 Task: Find a round trip flight from Hanoi to Ho Chi Minh City for 2 passengers in economy class, departing on July 12 and returning on July 15, with a budget of $1800 and no carry-on bags.
Action: Mouse moved to (332, 312)
Screenshot: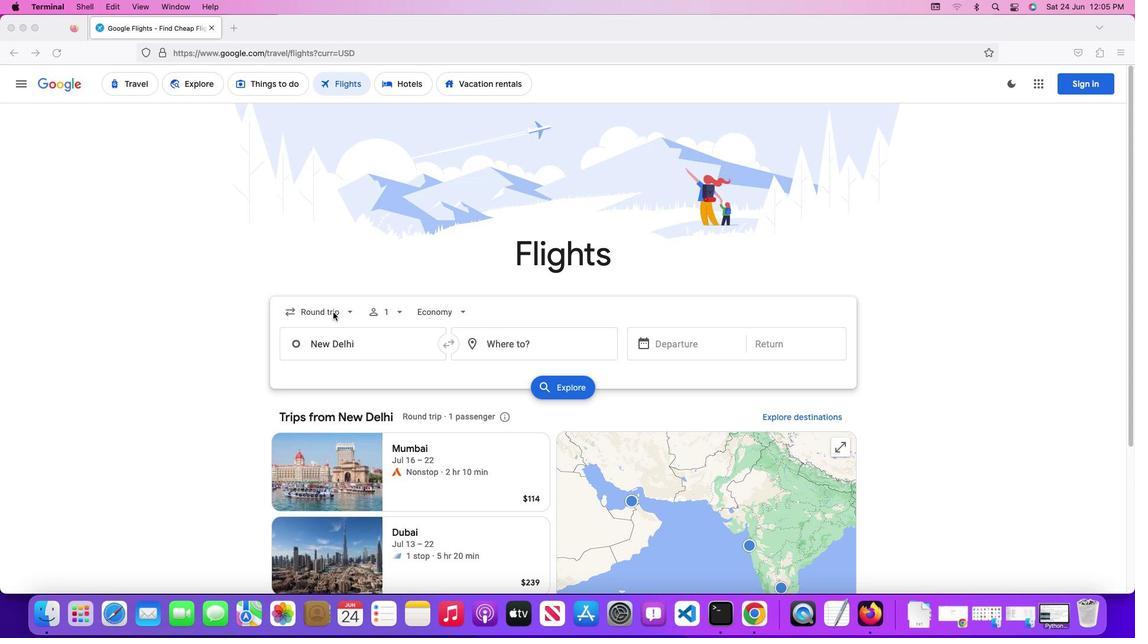 
Action: Mouse pressed left at (332, 312)
Screenshot: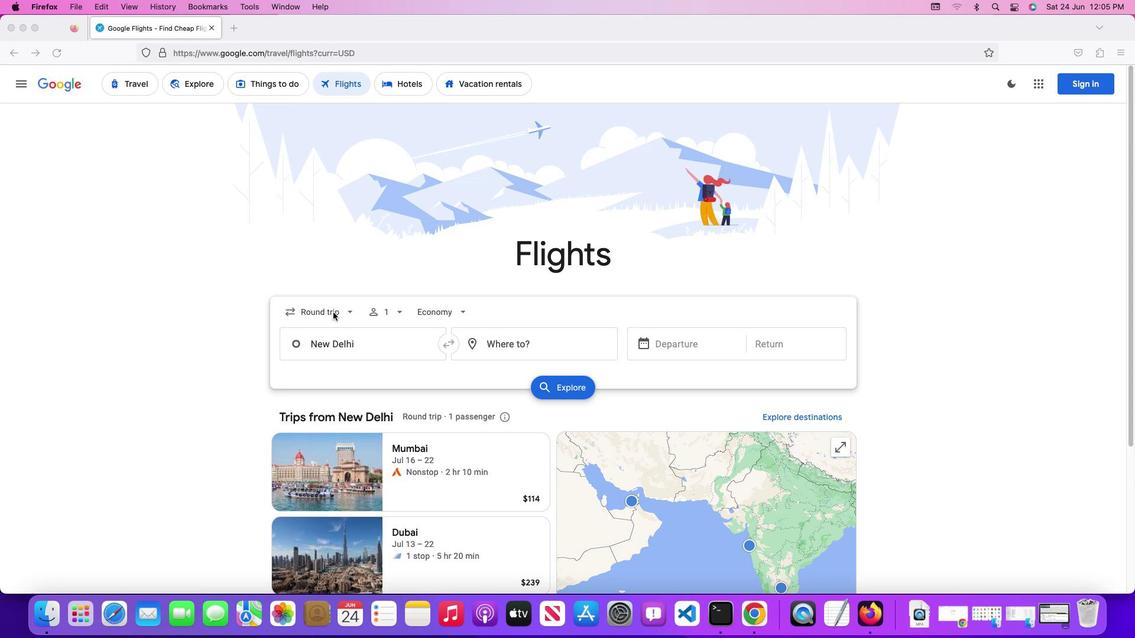 
Action: Mouse pressed left at (332, 312)
Screenshot: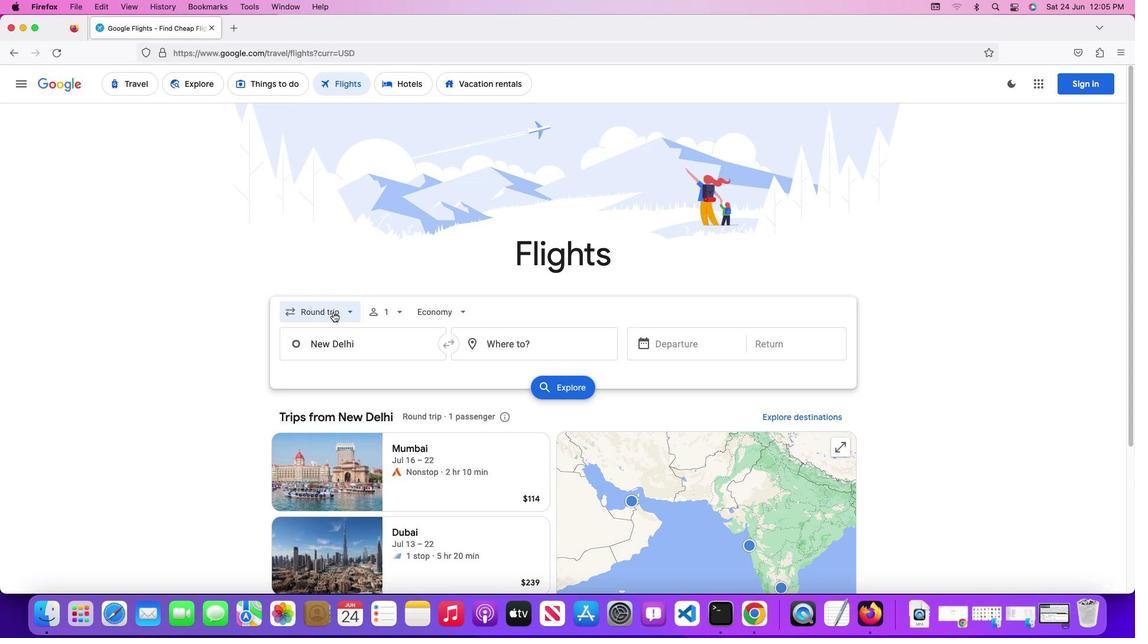 
Action: Mouse moved to (342, 351)
Screenshot: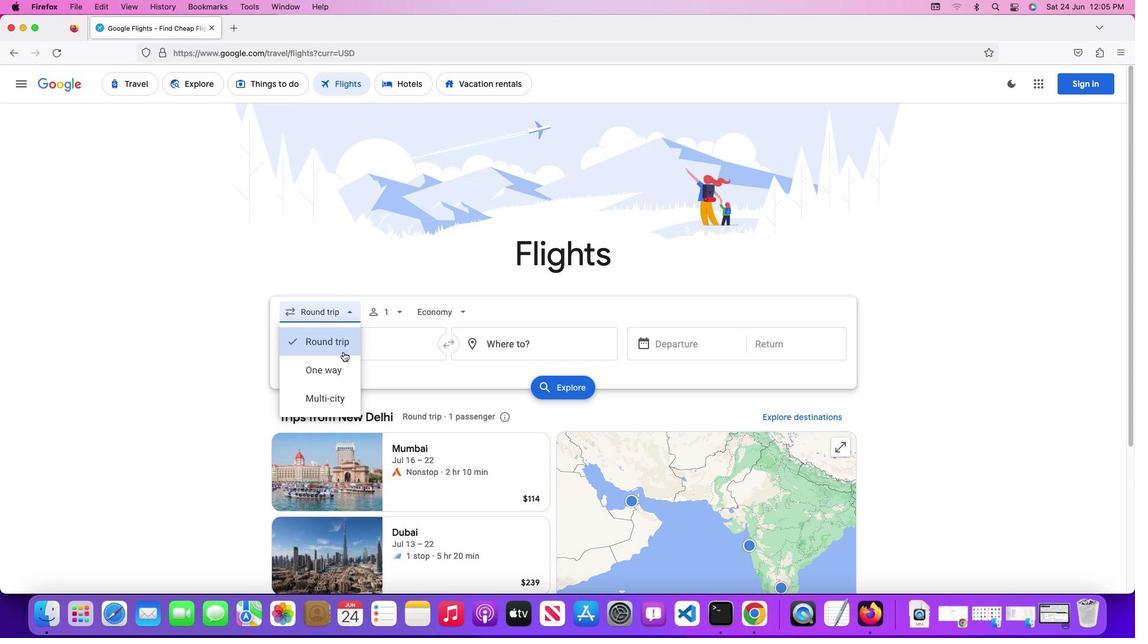 
Action: Mouse pressed left at (342, 351)
Screenshot: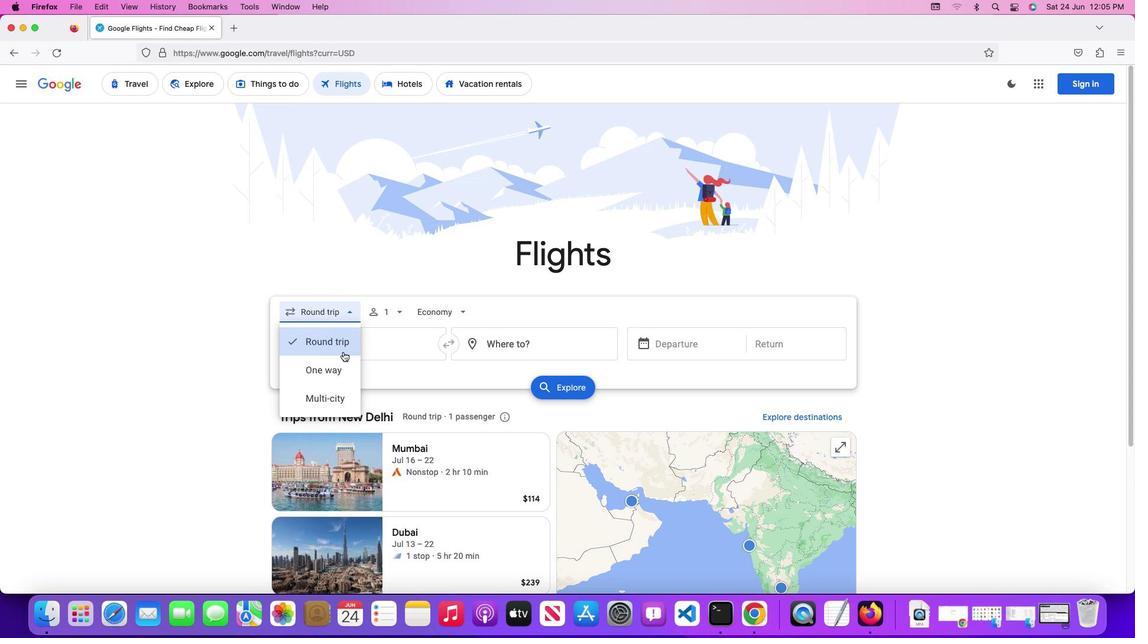 
Action: Mouse moved to (402, 311)
Screenshot: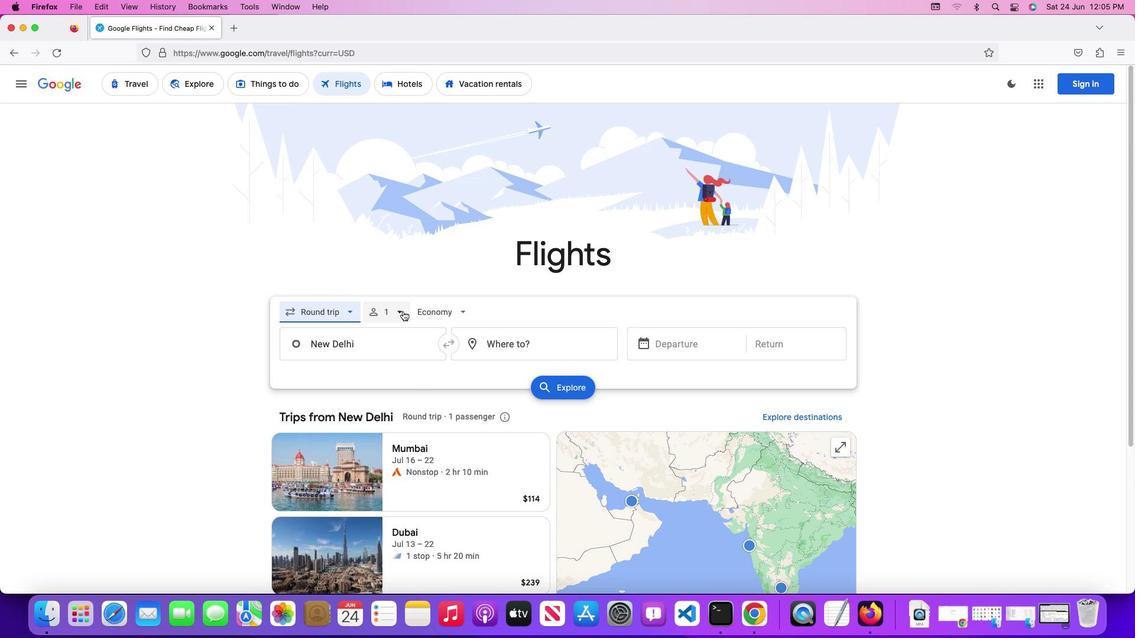 
Action: Mouse pressed left at (402, 311)
Screenshot: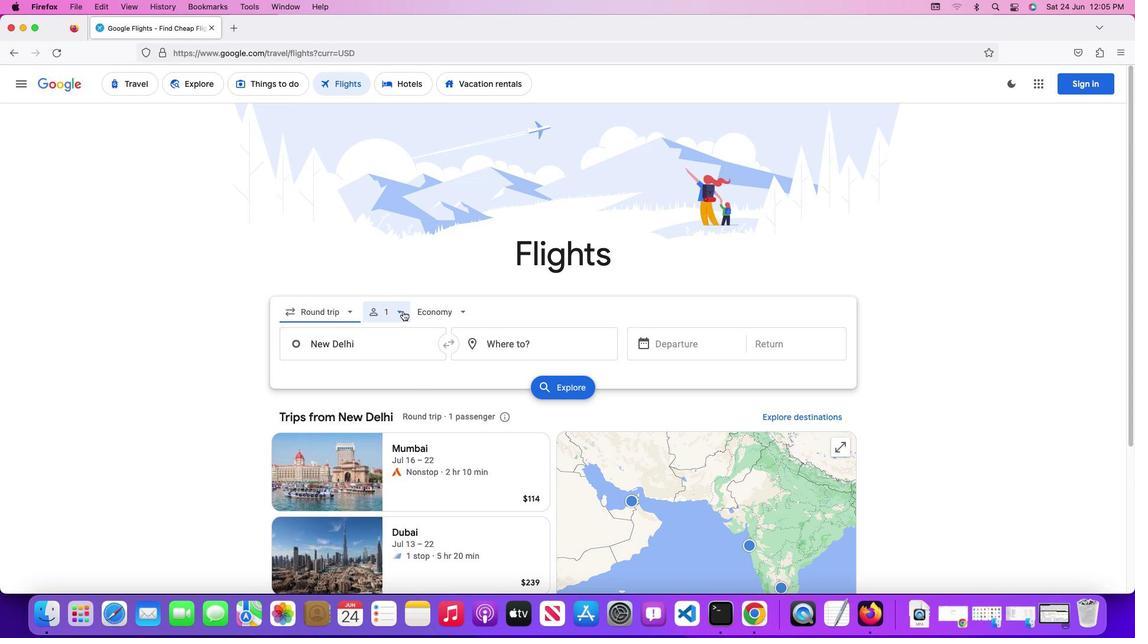 
Action: Mouse moved to (466, 342)
Screenshot: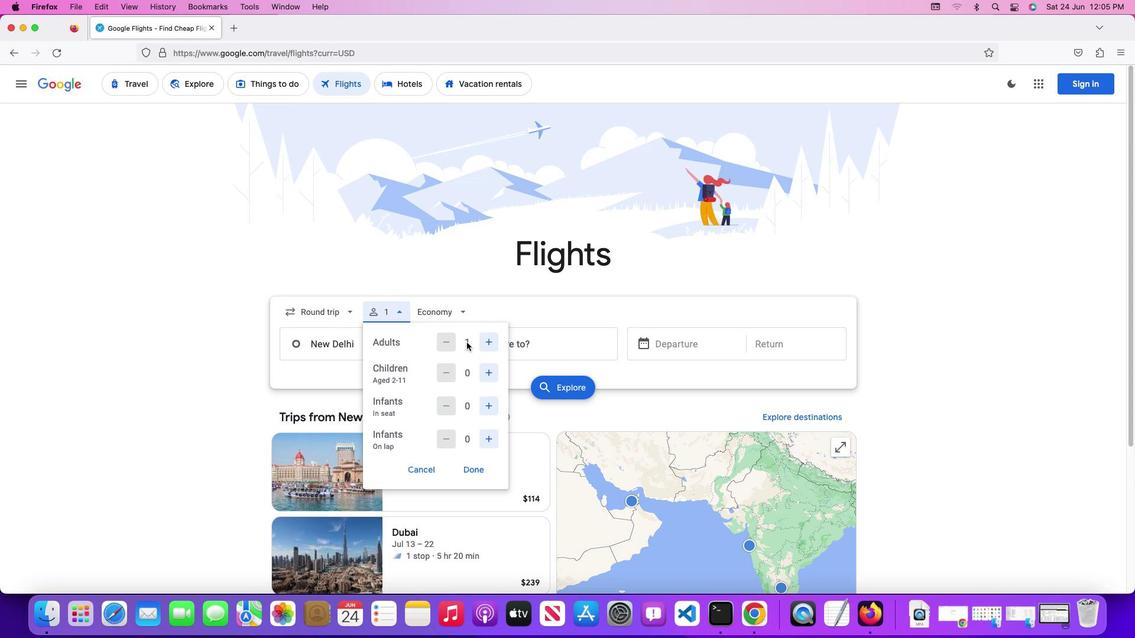 
Action: Mouse pressed left at (466, 342)
Screenshot: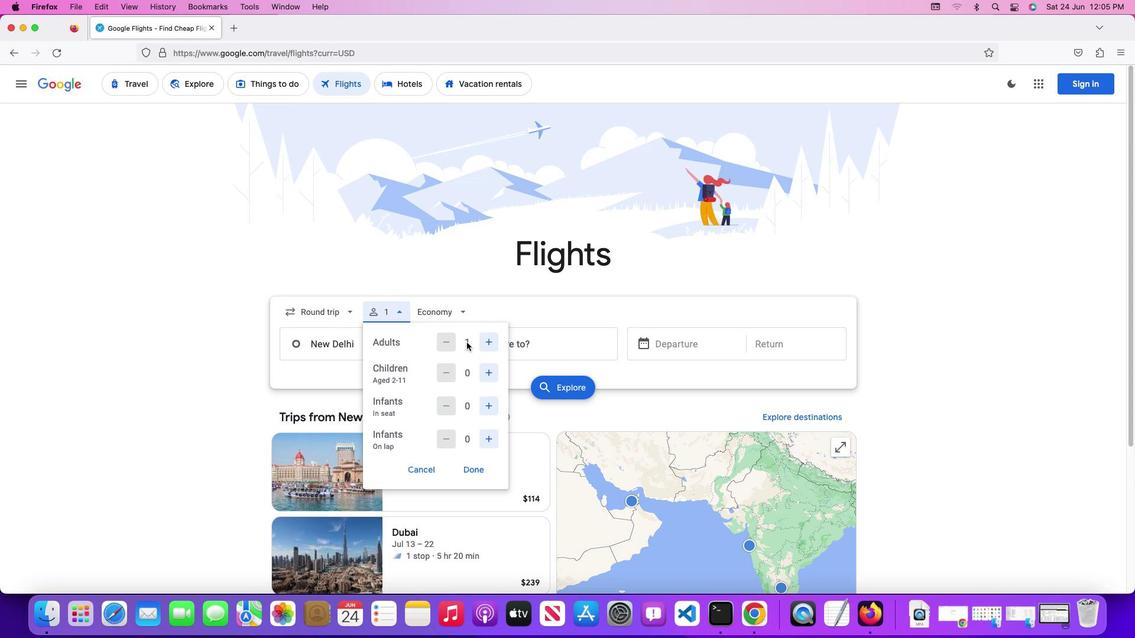 
Action: Mouse moved to (481, 372)
Screenshot: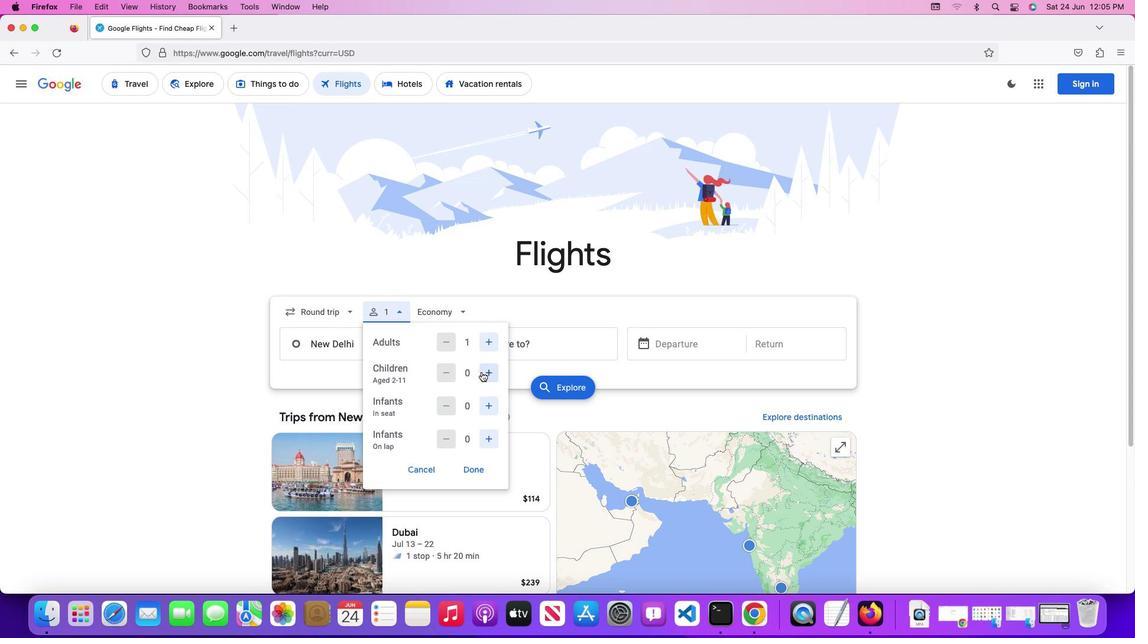 
Action: Mouse pressed left at (481, 372)
Screenshot: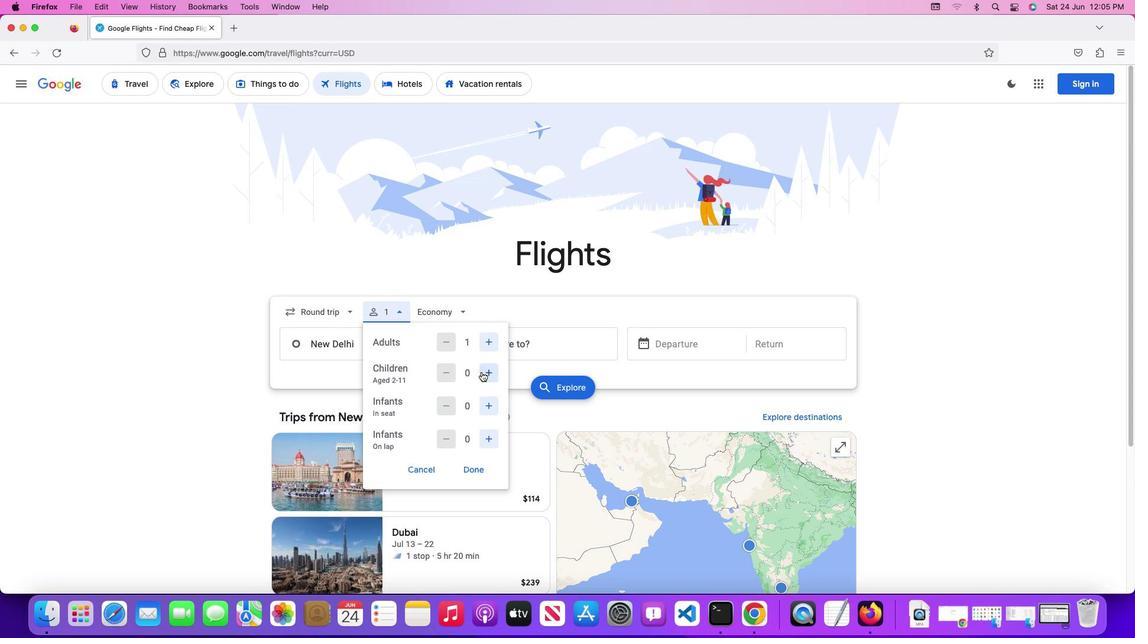 
Action: Mouse moved to (466, 467)
Screenshot: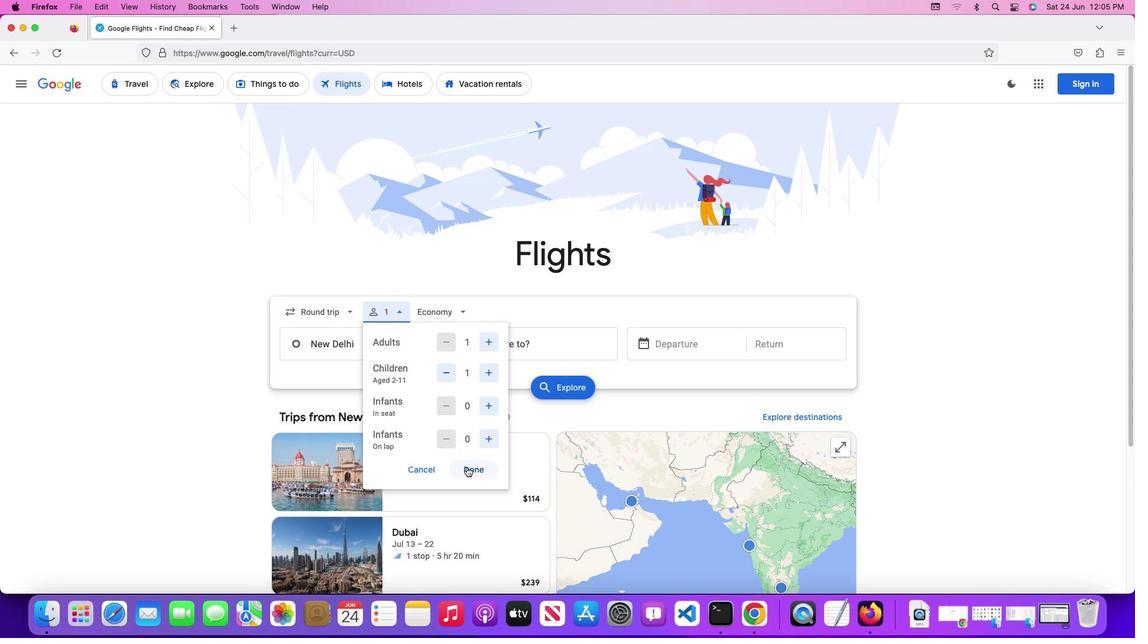 
Action: Mouse pressed left at (466, 467)
Screenshot: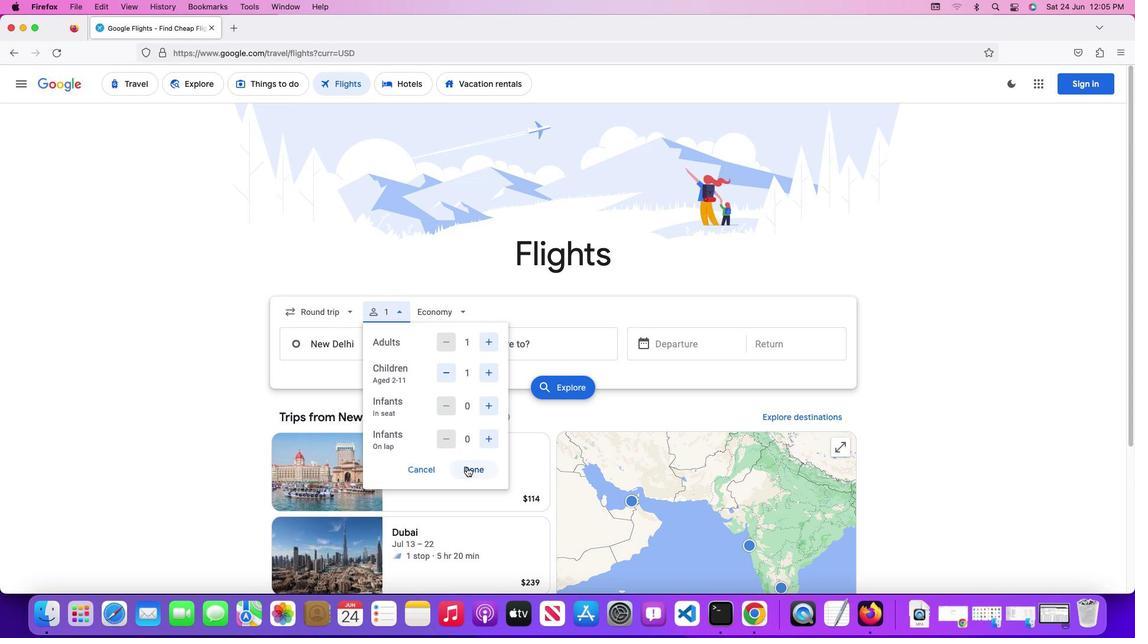 
Action: Mouse moved to (439, 316)
Screenshot: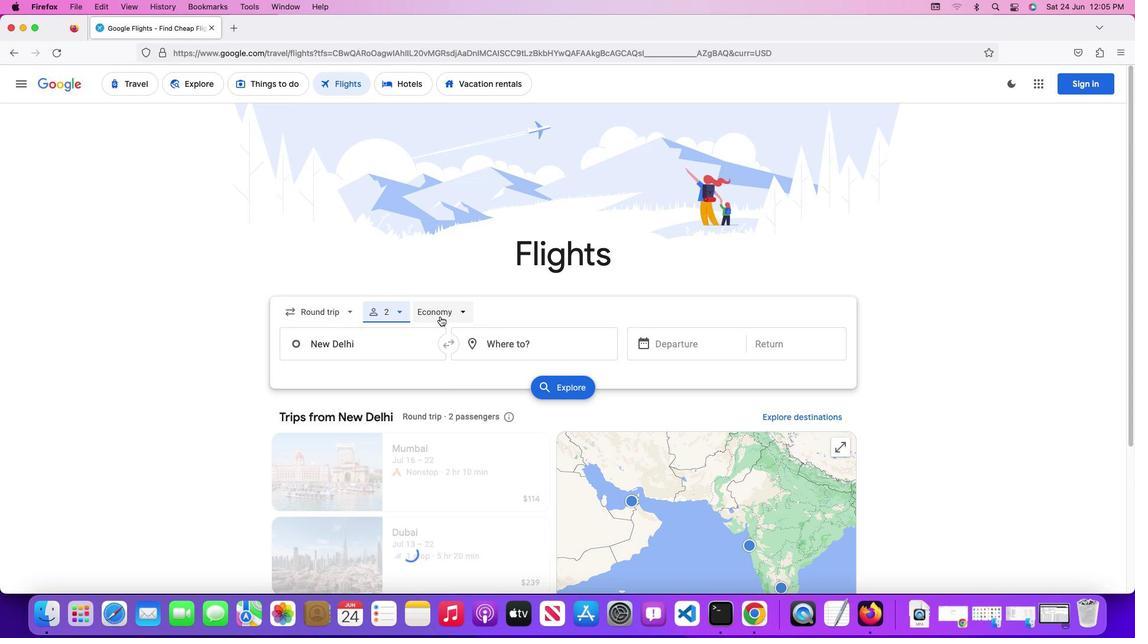 
Action: Mouse pressed left at (439, 316)
Screenshot: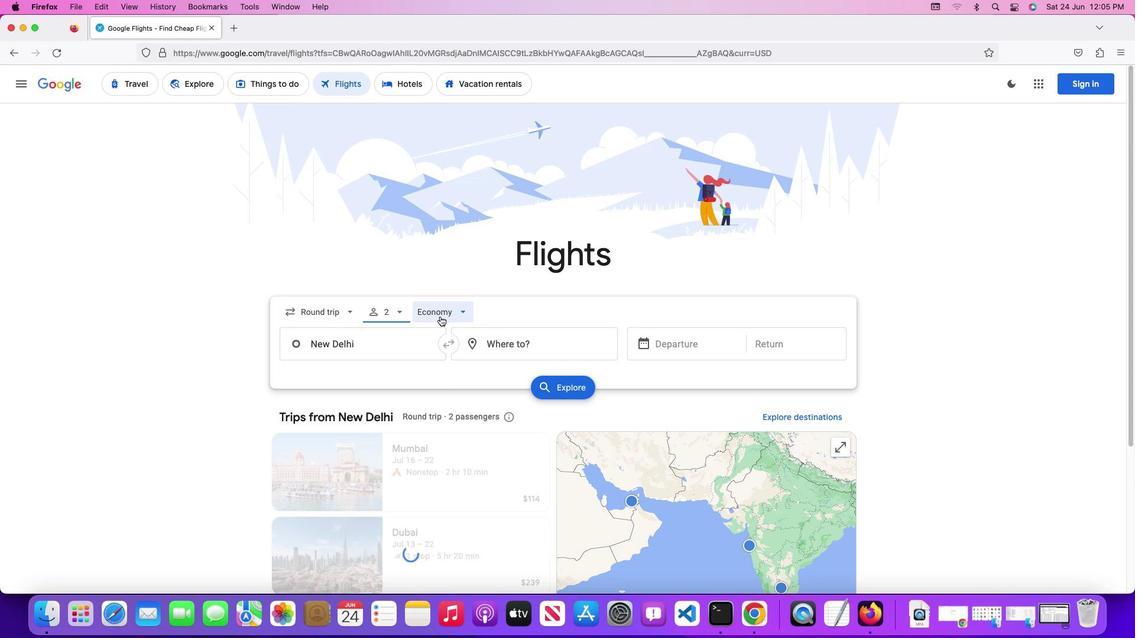 
Action: Mouse moved to (442, 342)
Screenshot: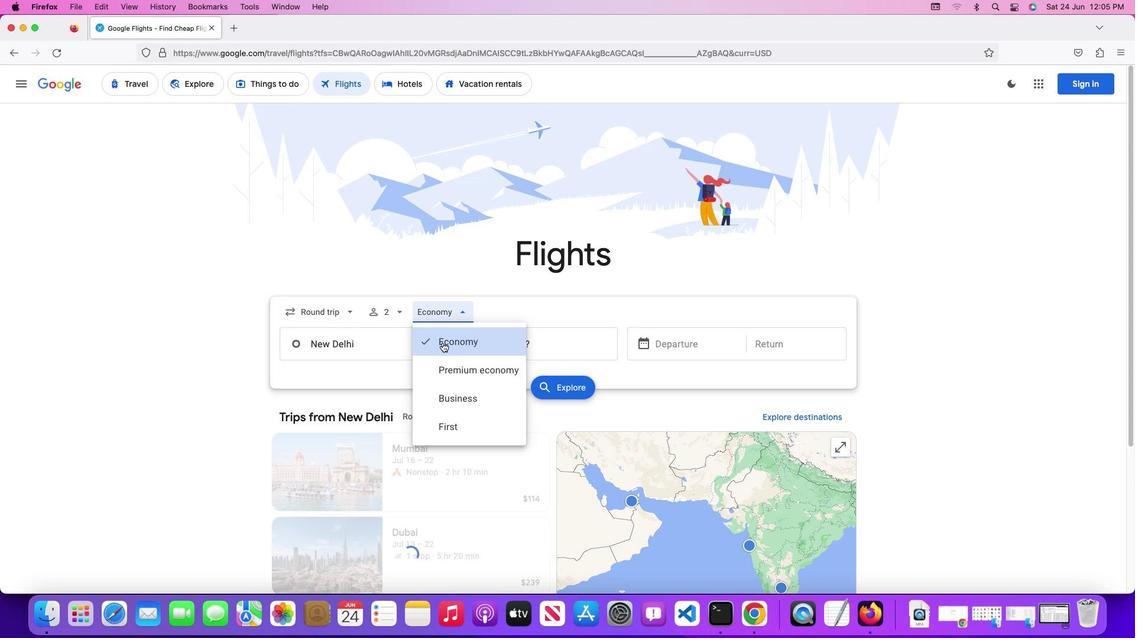 
Action: Mouse pressed left at (442, 342)
Screenshot: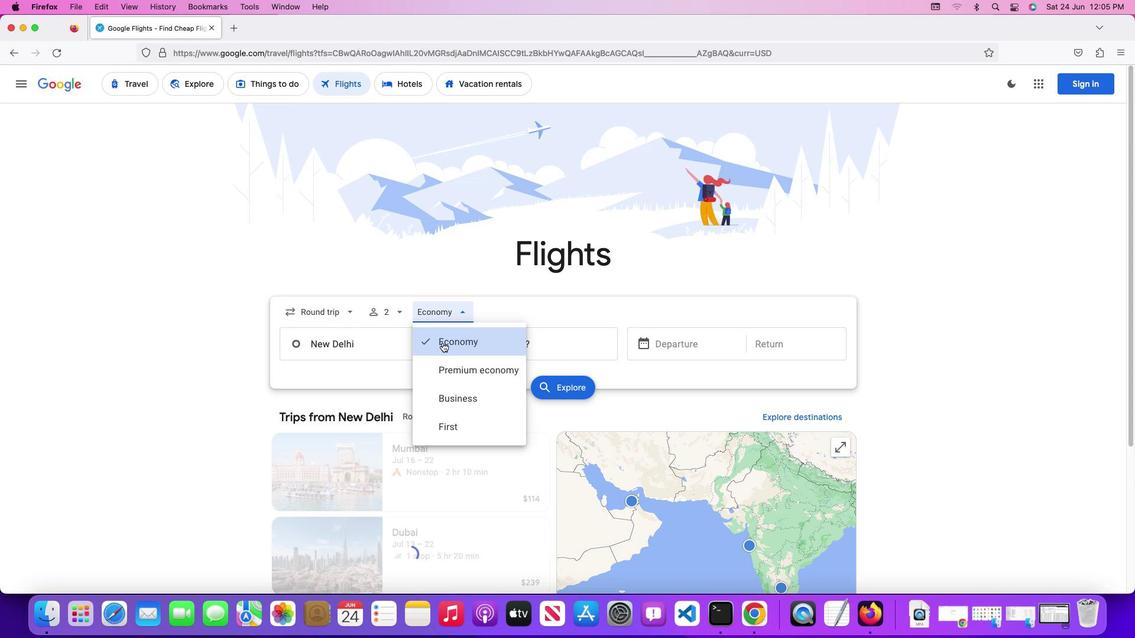
Action: Mouse moved to (387, 345)
Screenshot: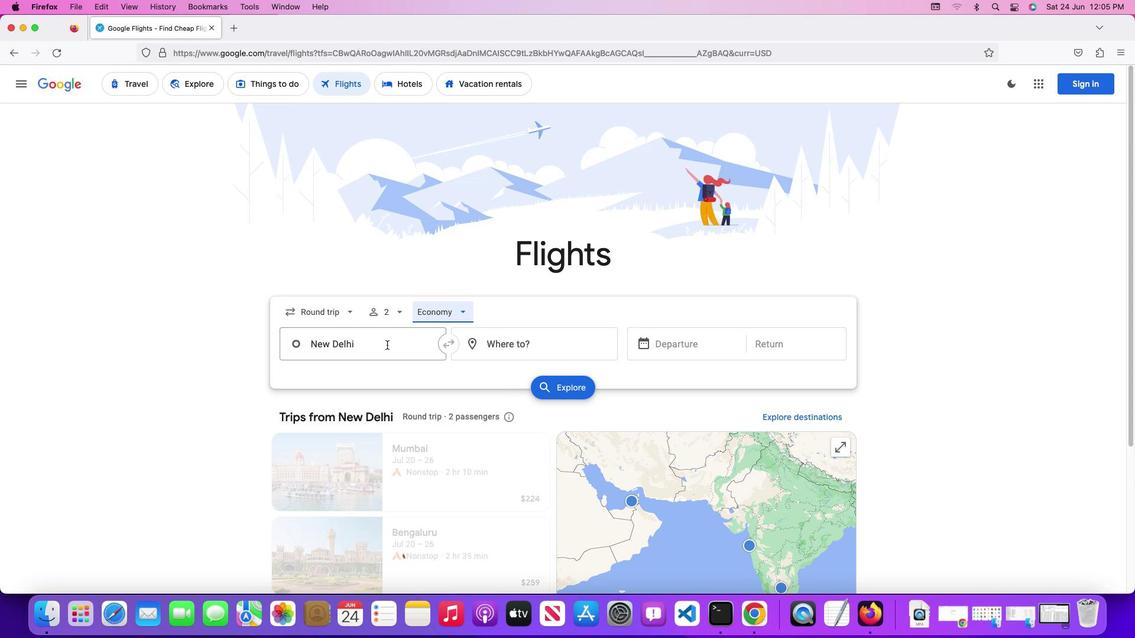 
Action: Mouse pressed left at (387, 345)
Screenshot: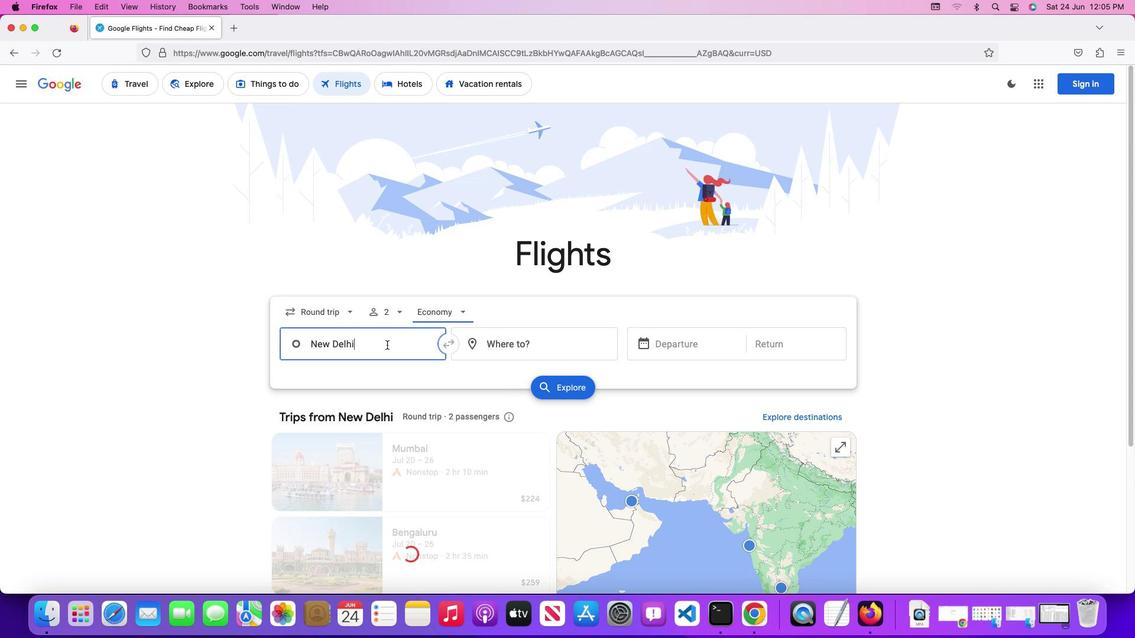 
Action: Key pressed Key.shift'H''a''n''o''i'
Screenshot: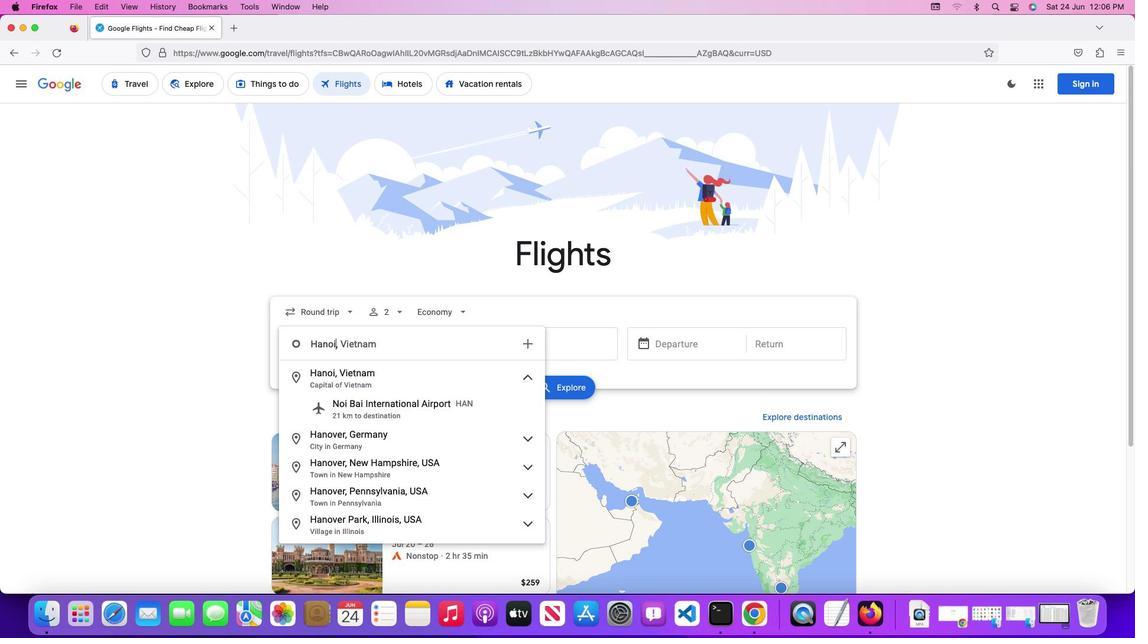
Action: Mouse moved to (419, 376)
Screenshot: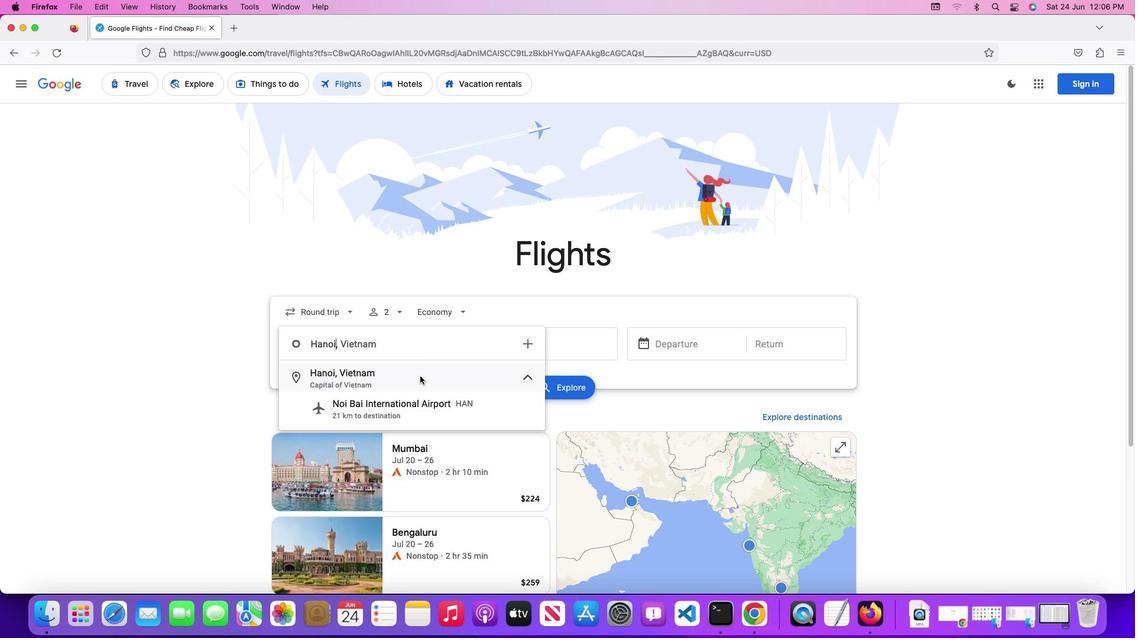 
Action: Mouse pressed left at (419, 376)
Screenshot: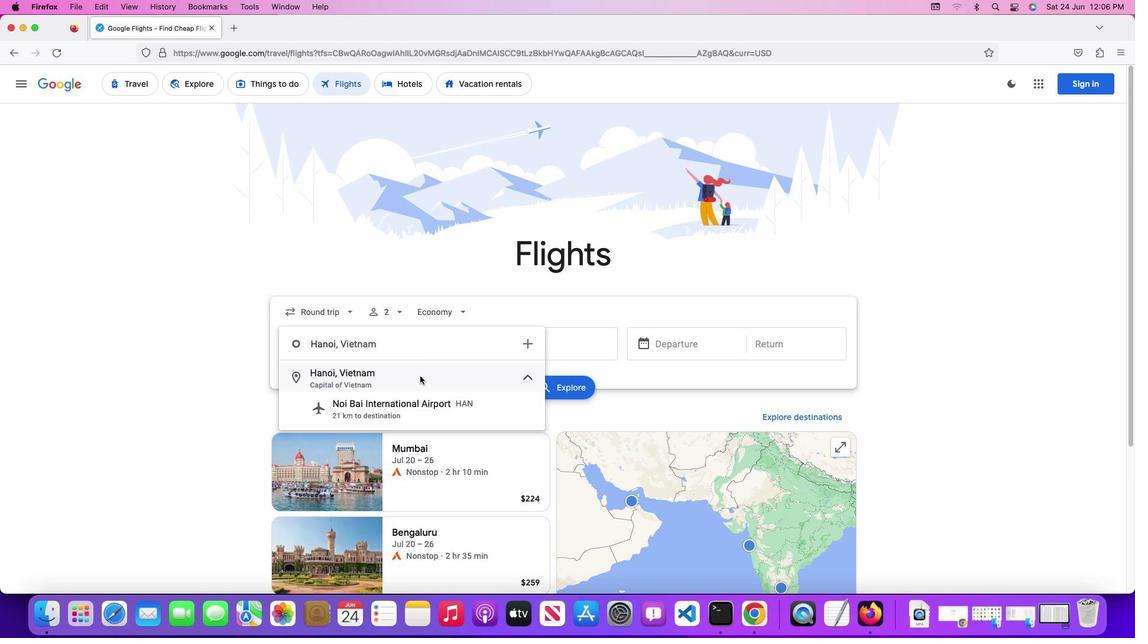 
Action: Mouse moved to (484, 344)
Screenshot: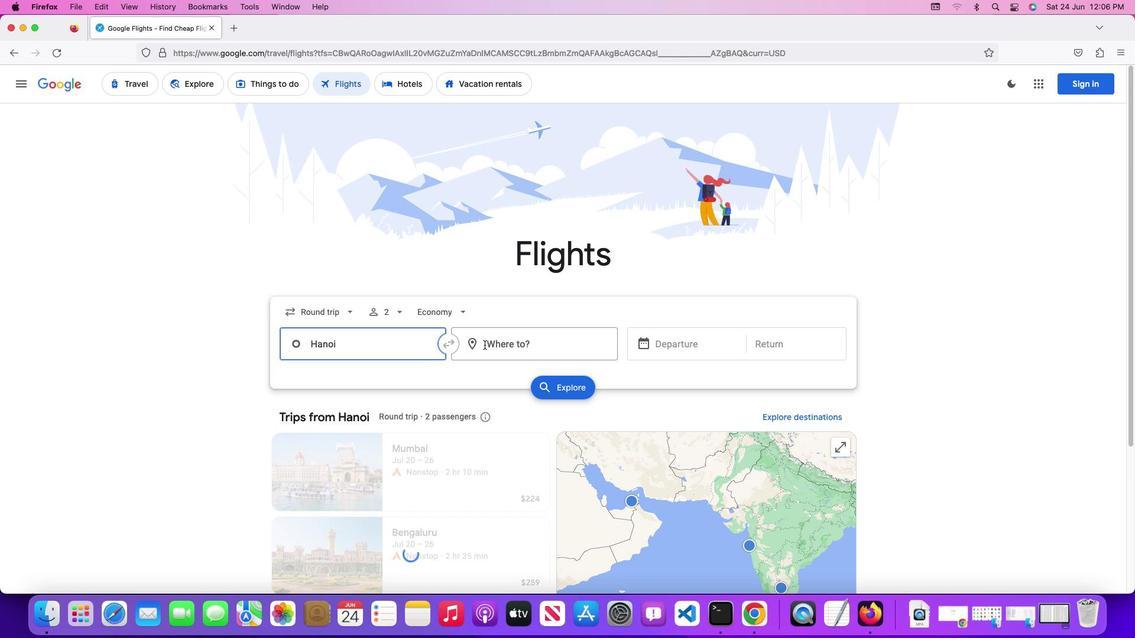 
Action: Mouse pressed left at (484, 344)
Screenshot: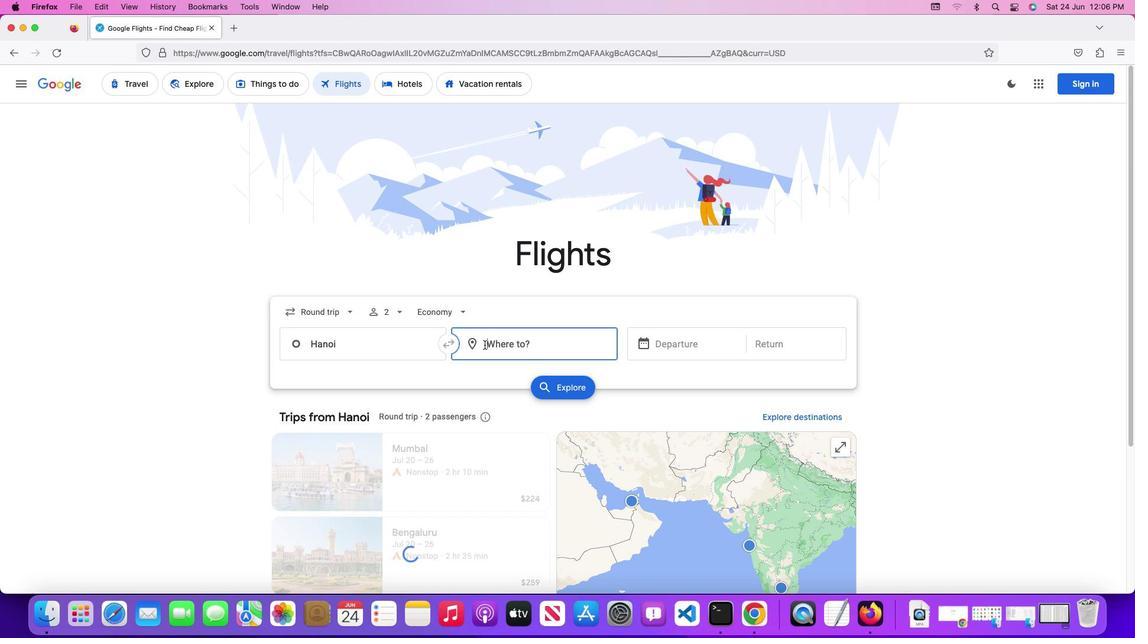 
Action: Key pressed 'h''o'Key.space'c''h''i'
Screenshot: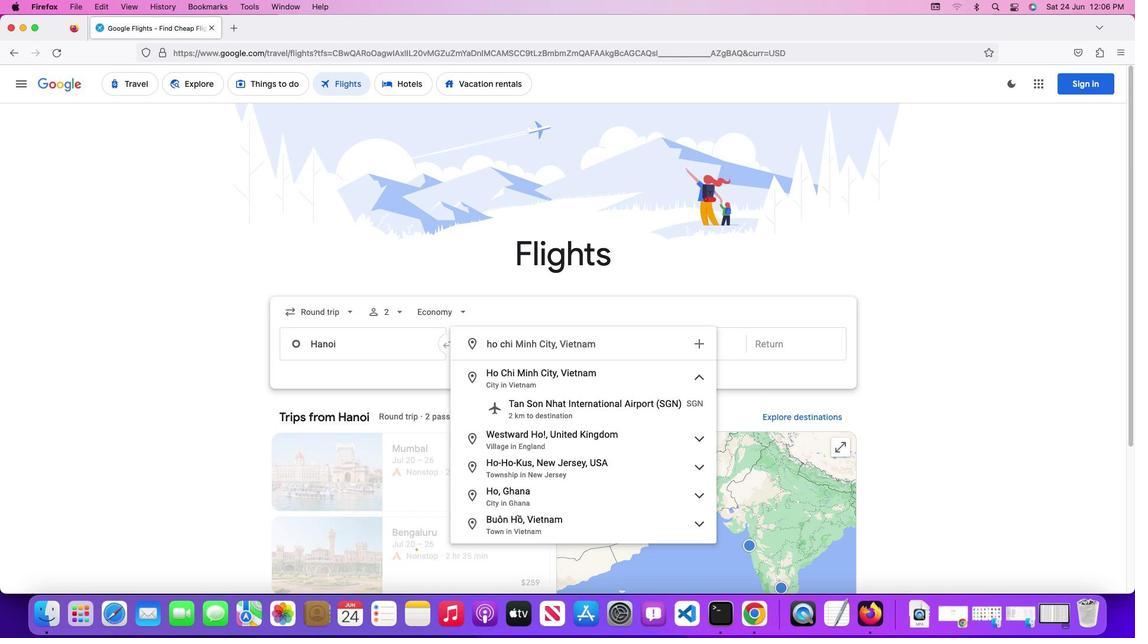 
Action: Mouse moved to (544, 380)
Screenshot: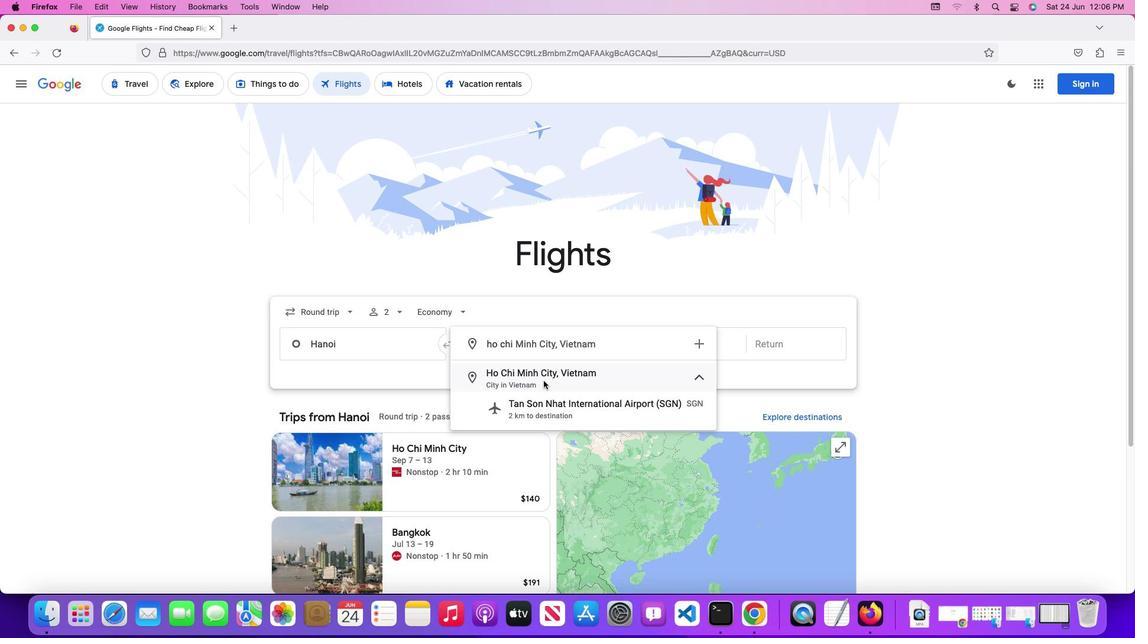 
Action: Mouse pressed left at (544, 380)
Screenshot: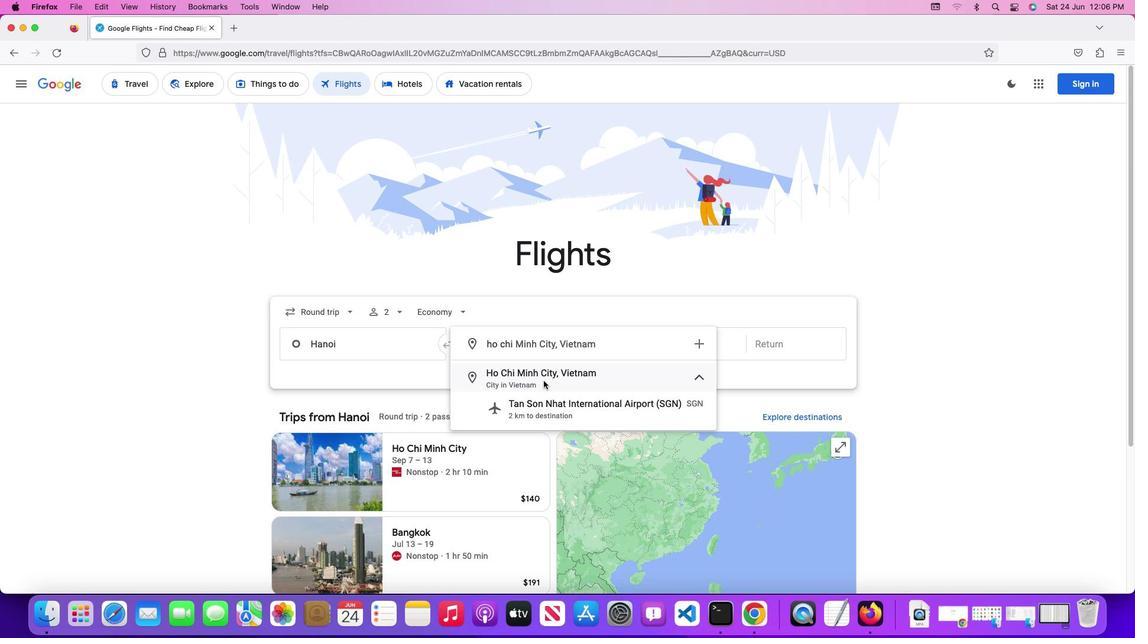
Action: Mouse moved to (672, 351)
Screenshot: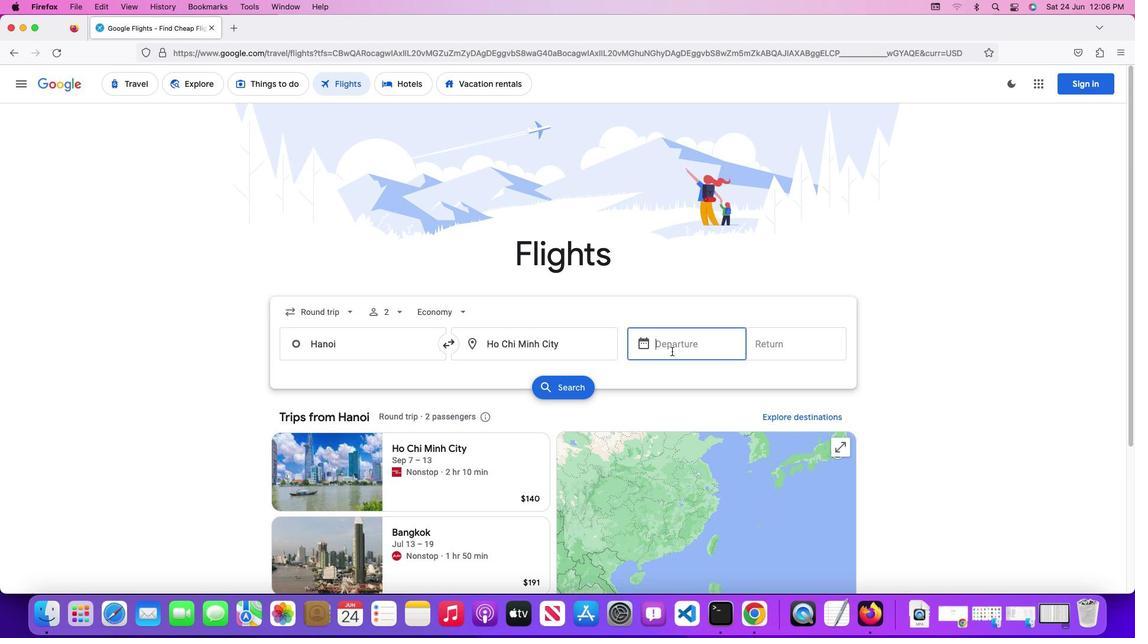 
Action: Mouse pressed left at (672, 351)
Screenshot: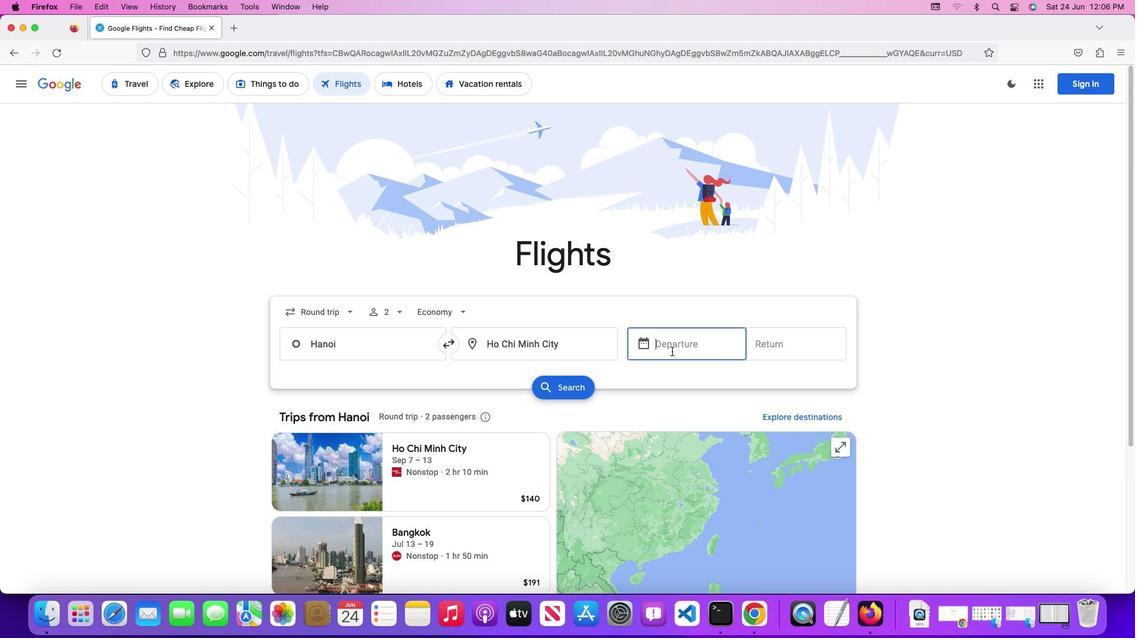 
Action: Mouse moved to (742, 442)
Screenshot: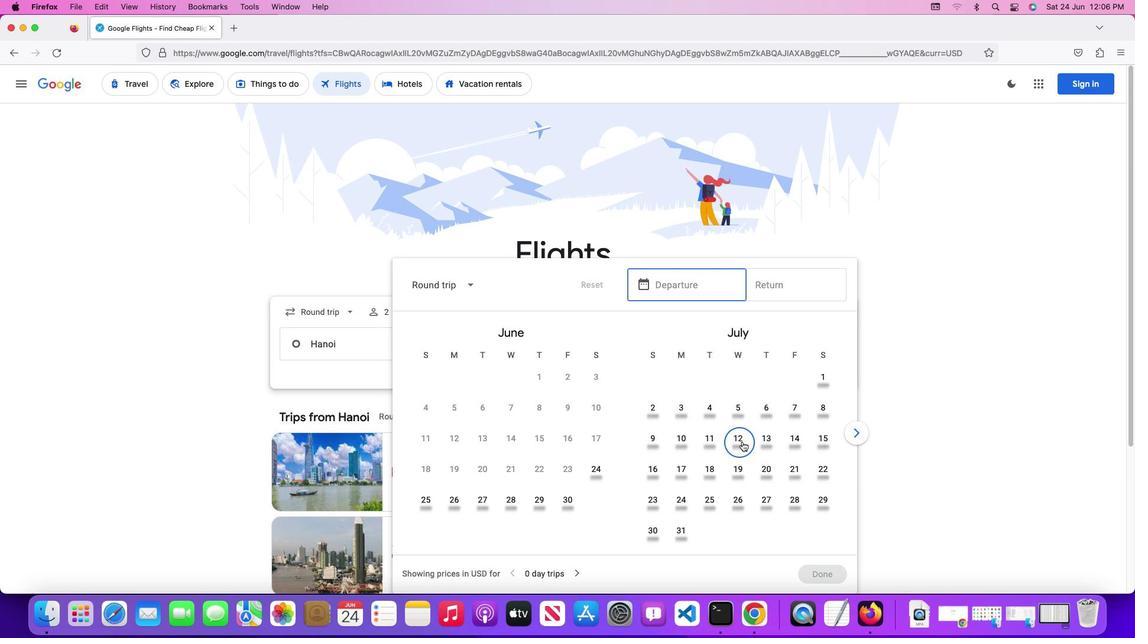 
Action: Mouse pressed left at (742, 442)
Screenshot: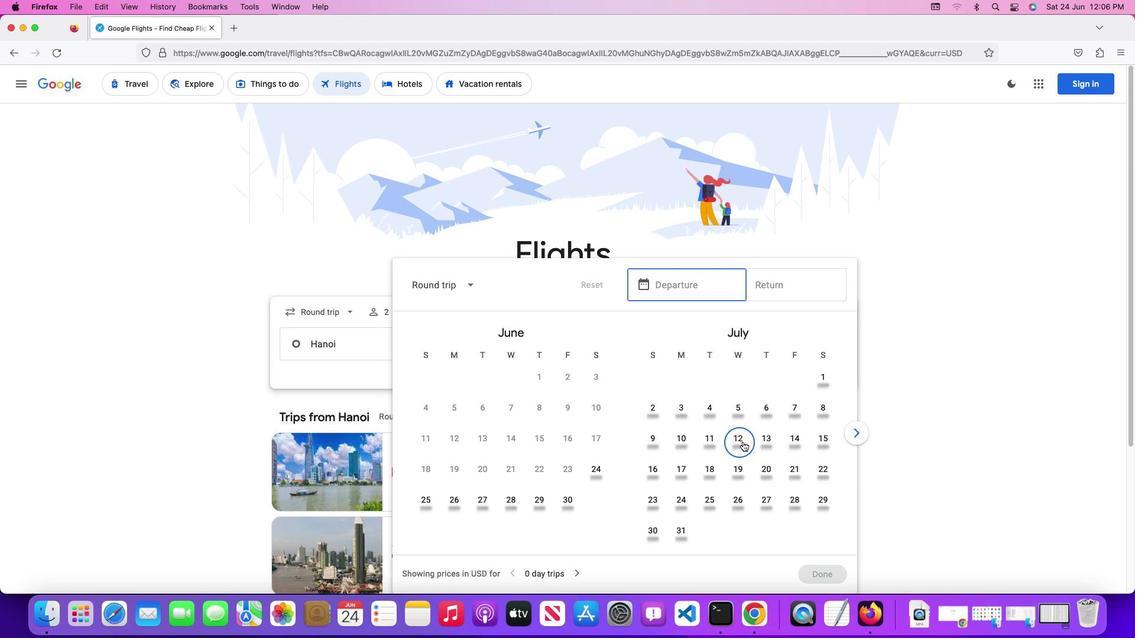 
Action: Mouse moved to (821, 435)
Screenshot: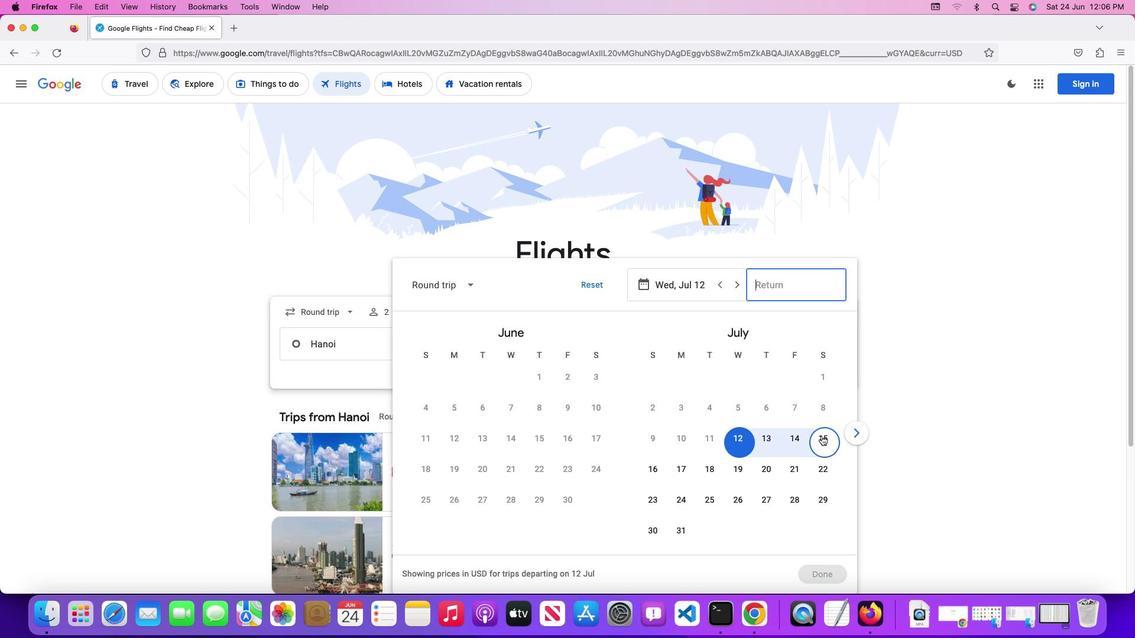 
Action: Mouse pressed left at (821, 435)
Screenshot: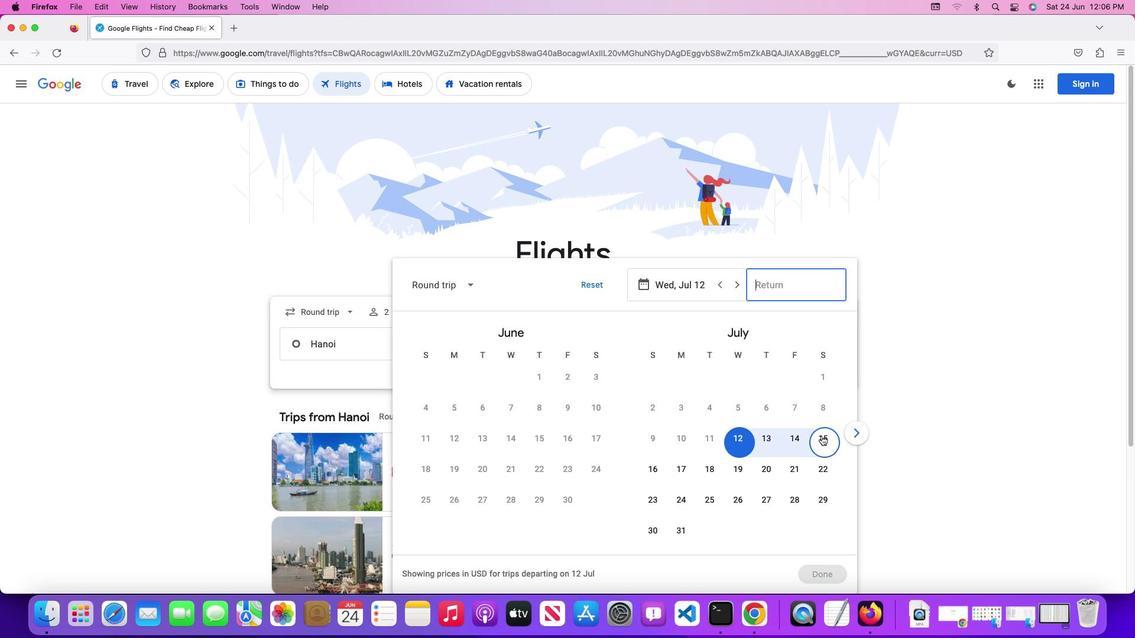 
Action: Mouse moved to (813, 570)
Screenshot: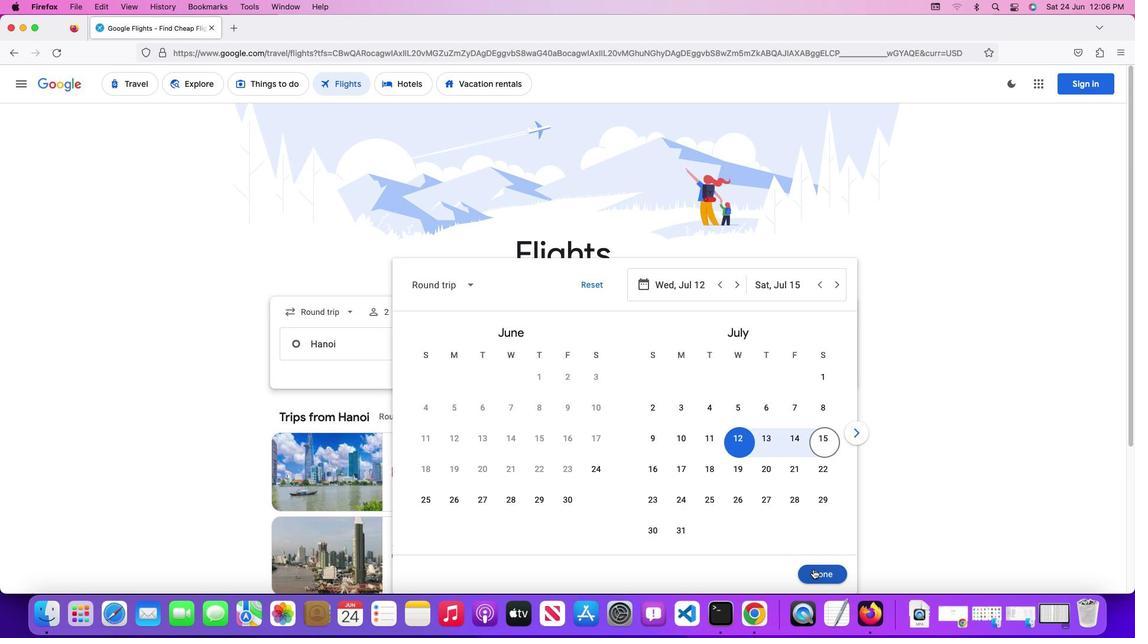 
Action: Mouse pressed left at (813, 570)
Screenshot: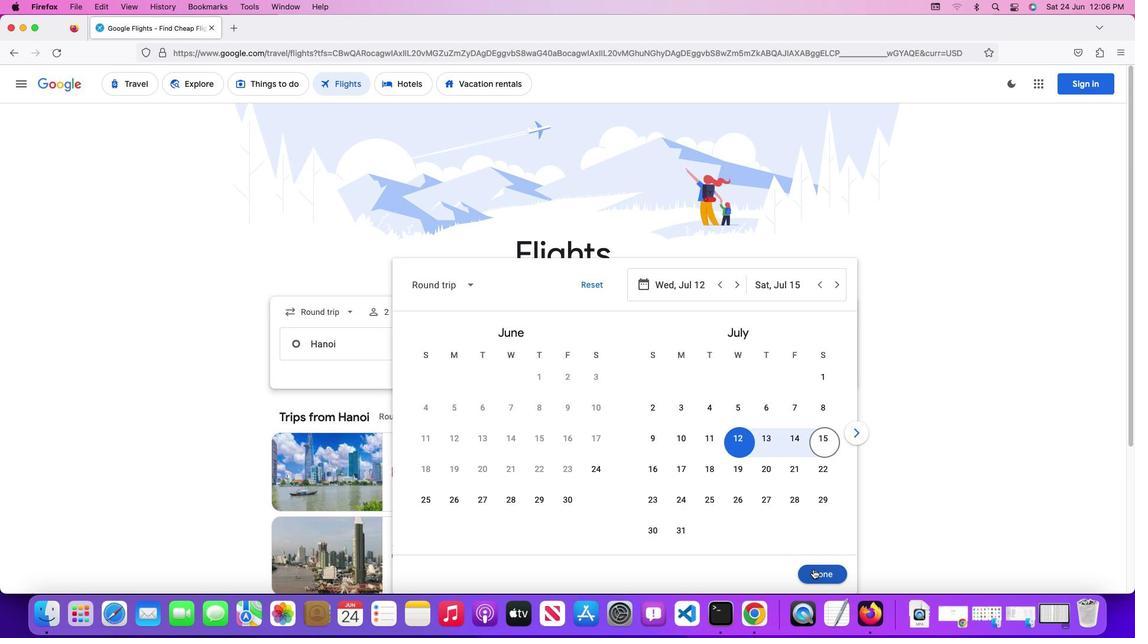 
Action: Mouse moved to (583, 390)
Screenshot: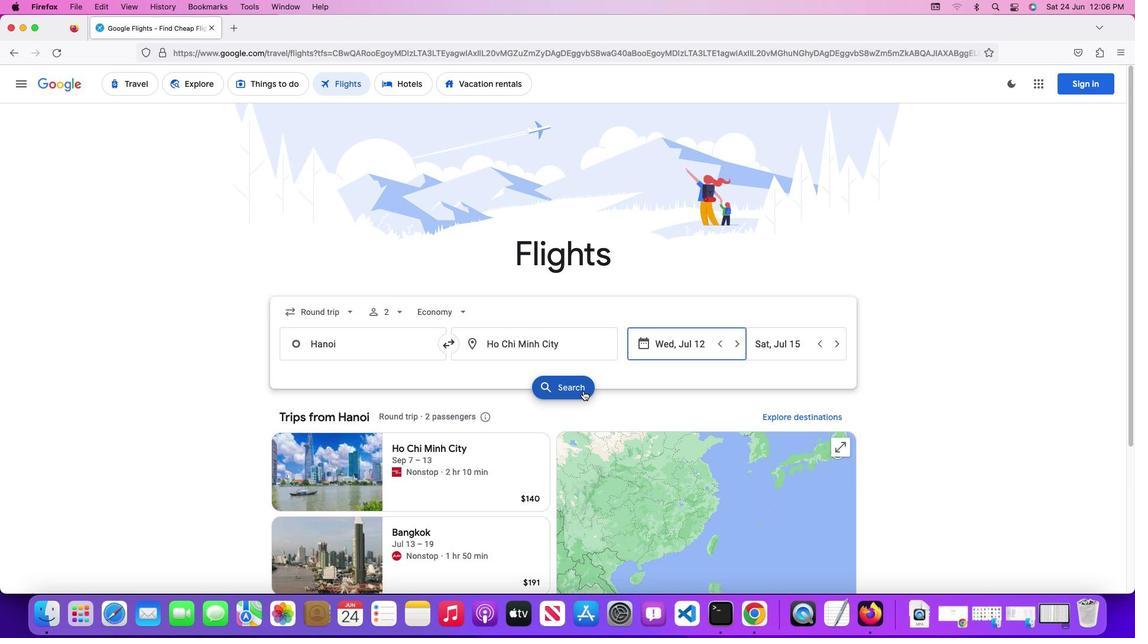 
Action: Mouse pressed left at (583, 390)
Screenshot: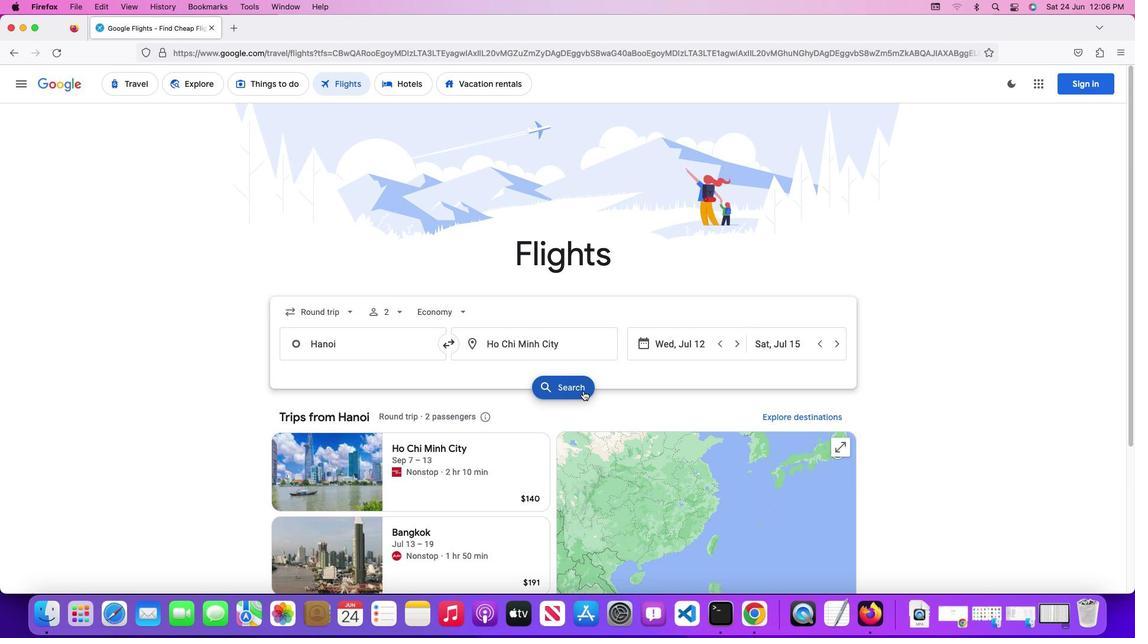 
Action: Mouse moved to (536, 192)
Screenshot: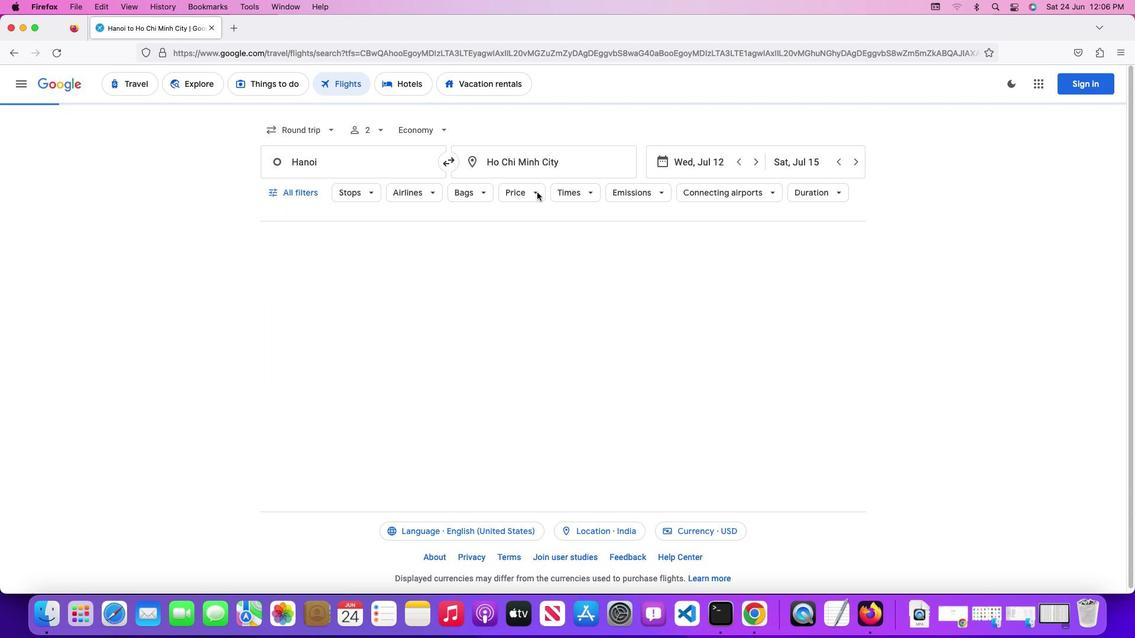 
Action: Mouse pressed left at (536, 192)
Screenshot: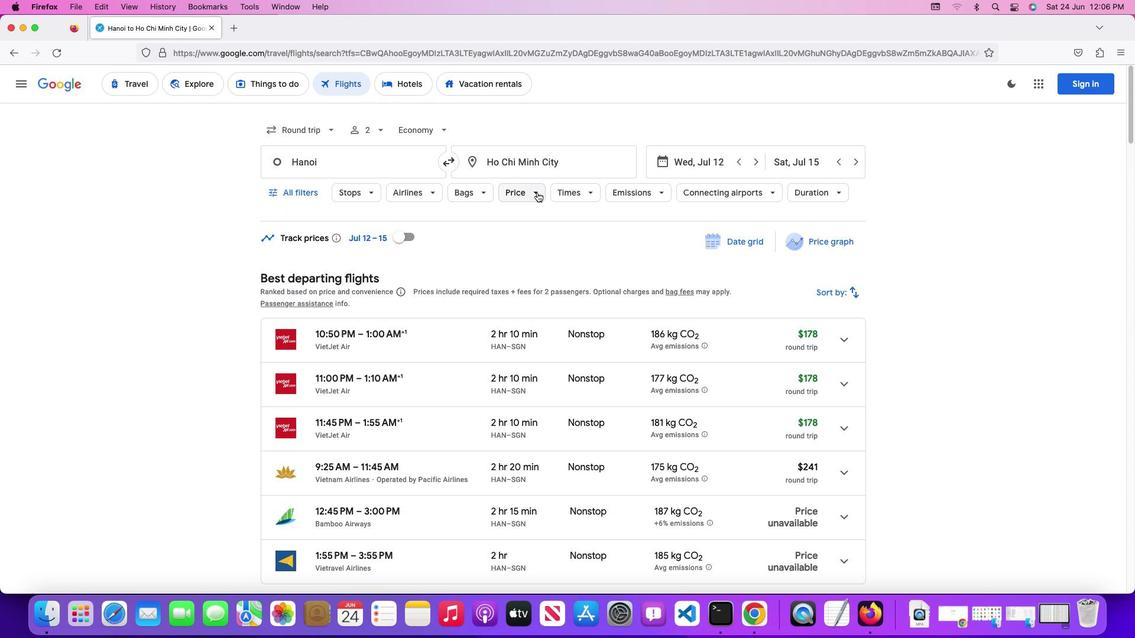 
Action: Mouse moved to (690, 269)
Screenshot: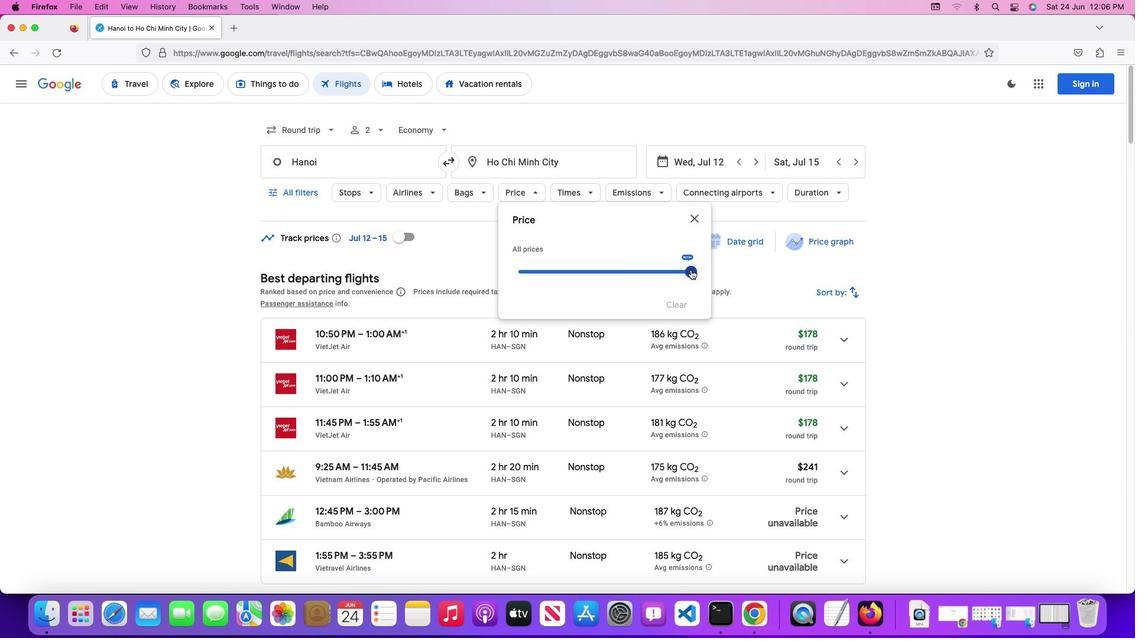
Action: Mouse pressed left at (690, 269)
Screenshot: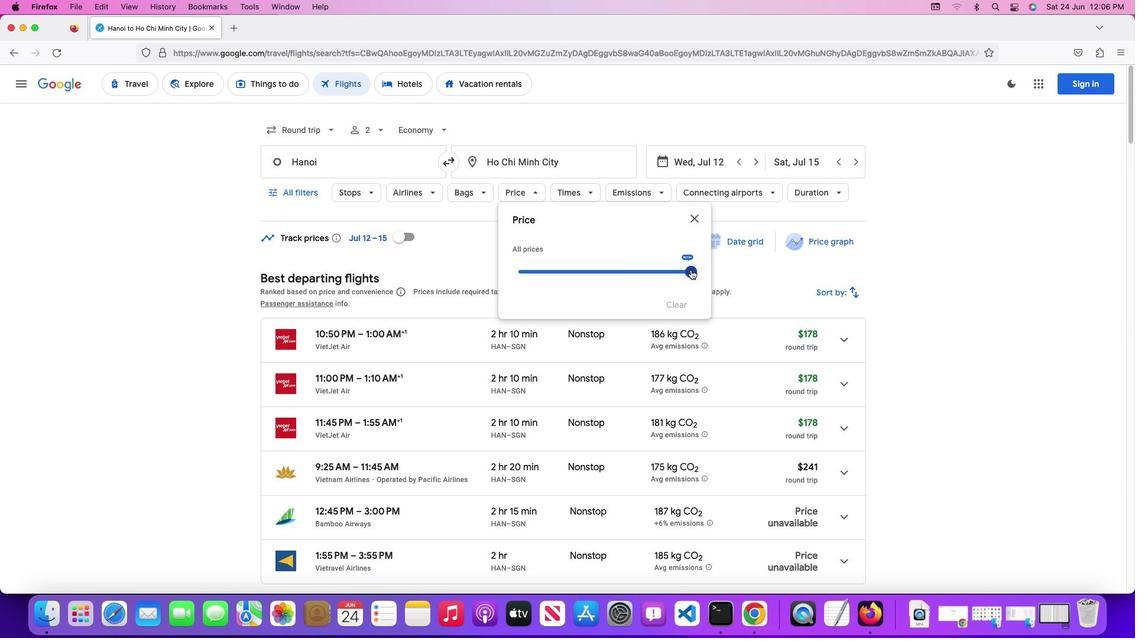 
Action: Mouse moved to (477, 253)
Screenshot: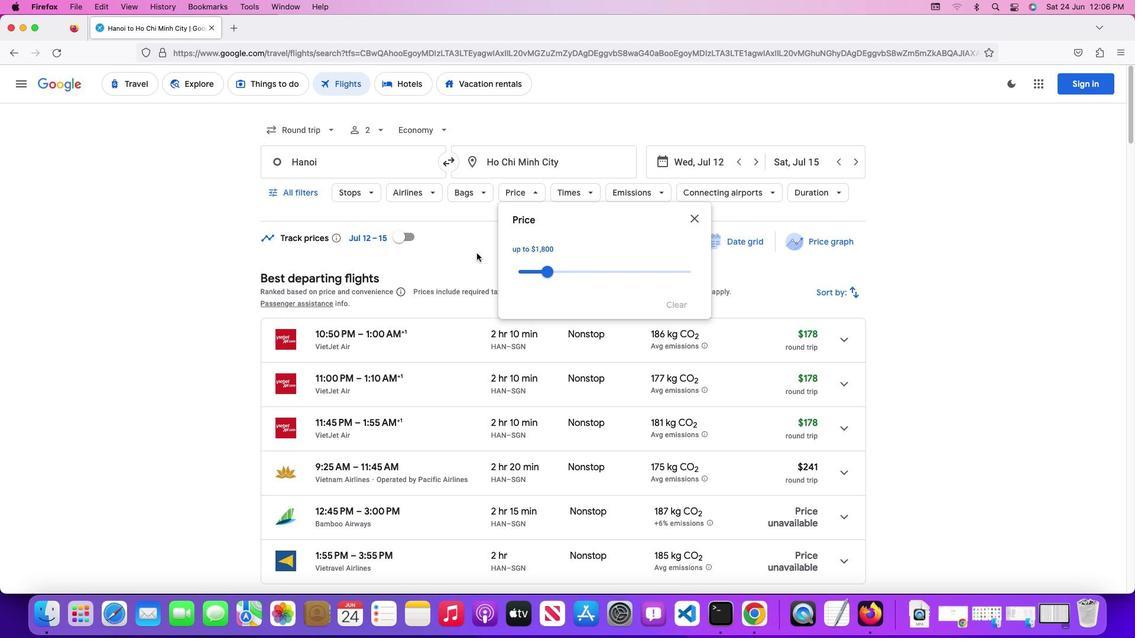 
Action: Mouse pressed left at (477, 253)
Screenshot: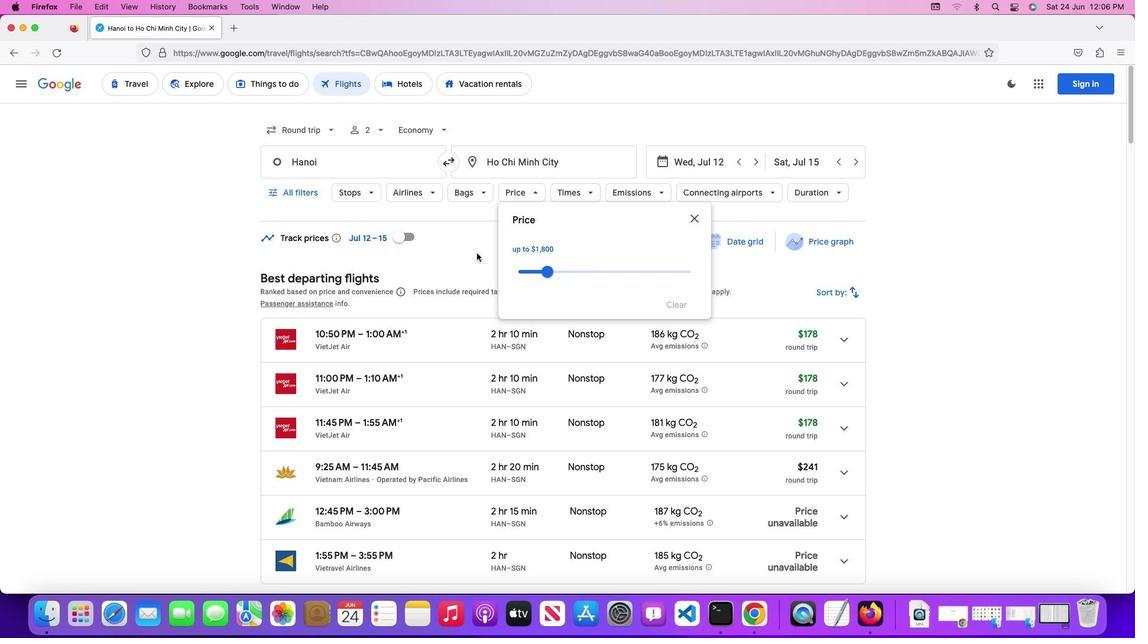 
Action: Mouse moved to (576, 191)
Screenshot: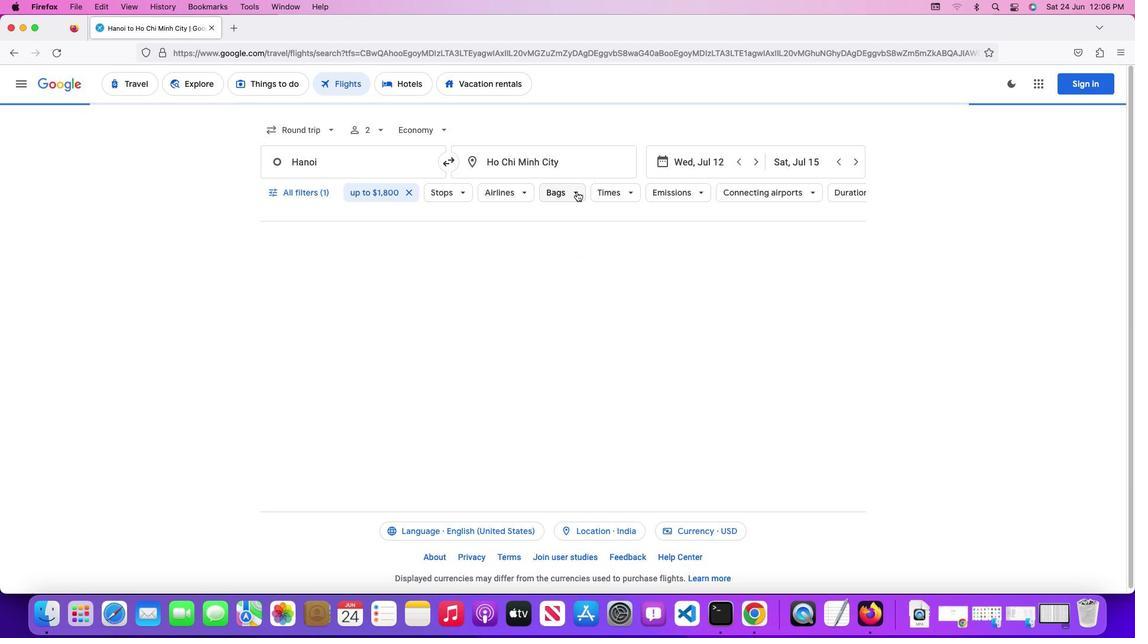 
Action: Mouse pressed left at (576, 191)
Screenshot: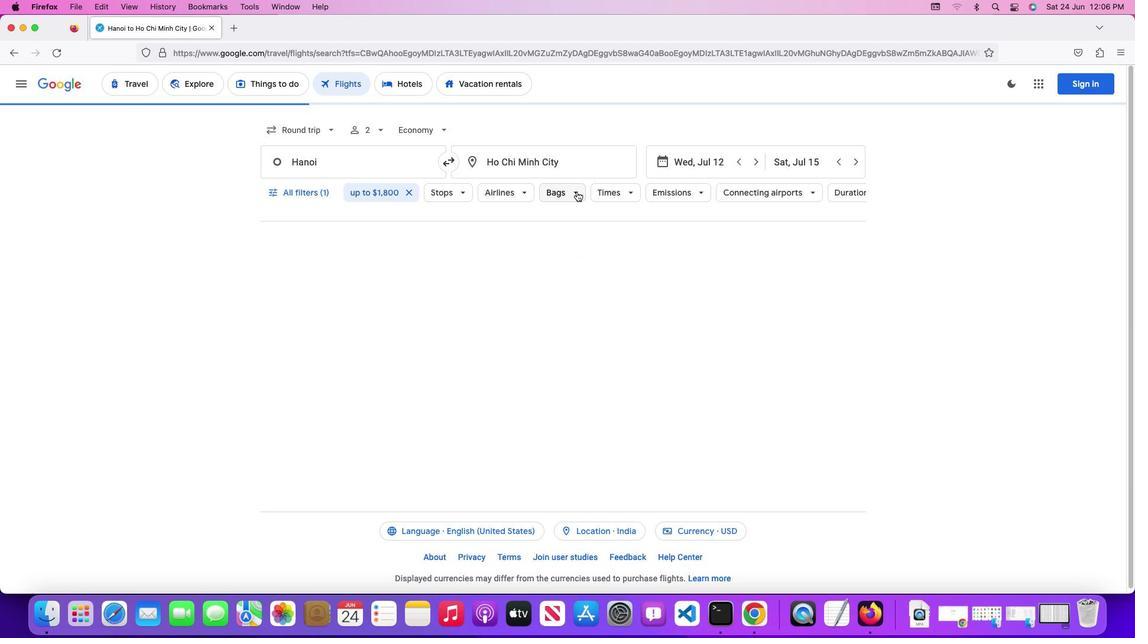 
Action: Mouse moved to (728, 248)
Screenshot: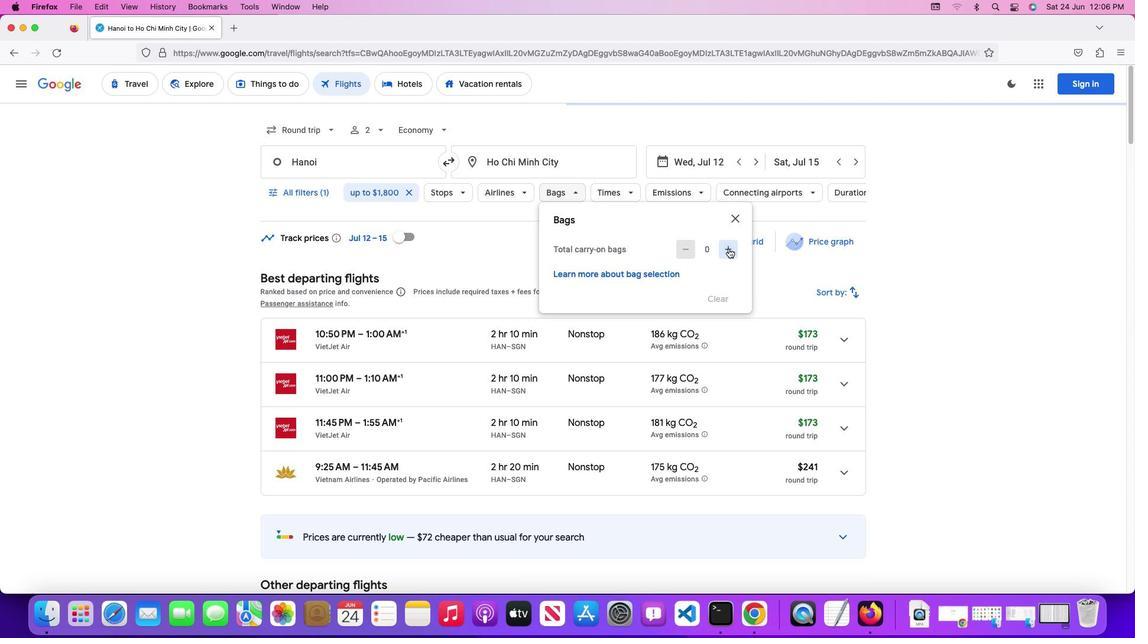 
Action: Mouse pressed left at (728, 248)
Screenshot: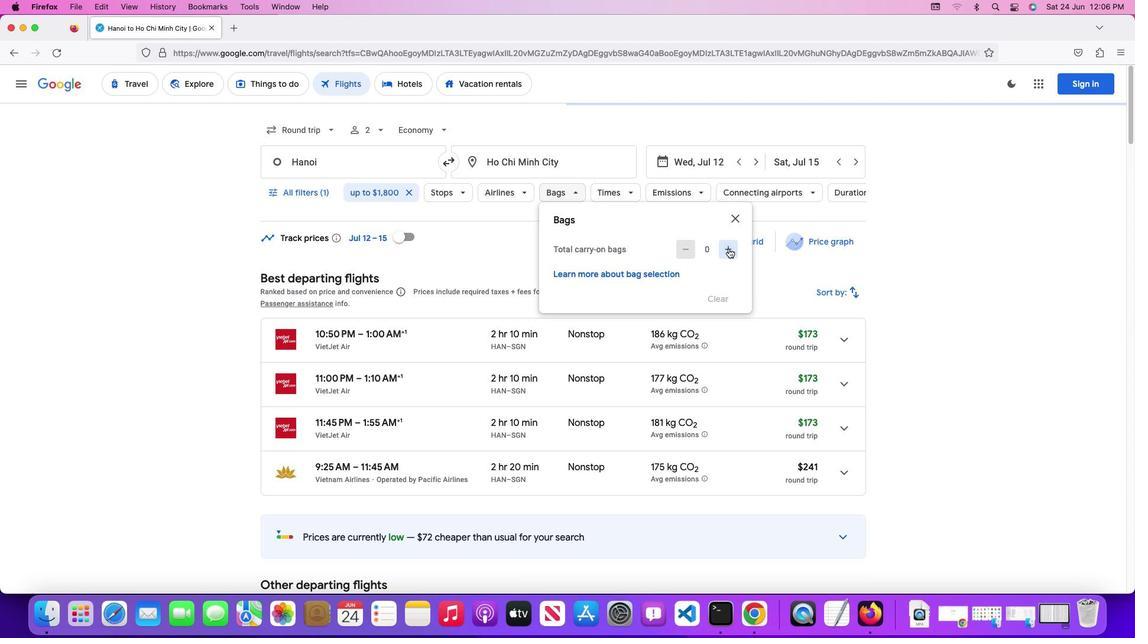 
Action: Mouse moved to (460, 254)
Screenshot: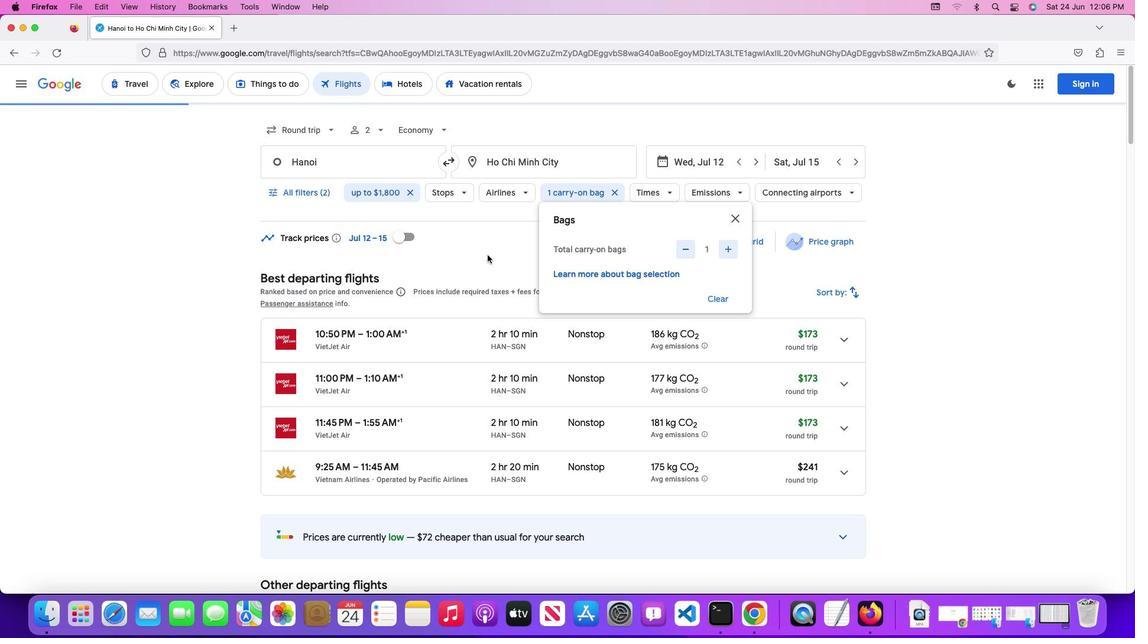 
